 Task: Find connections with filter location Comé with filter topic #Managementwith filter profile language French with filter current company Silicon Labs with filter school P. K. ROY MEMORIAL COLLEGE, DHANBAD with filter industry Turned Products and Fastener Manufacturing with filter service category Wedding Planning with filter keywords title Client Service Specialist
Action: Mouse moved to (506, 80)
Screenshot: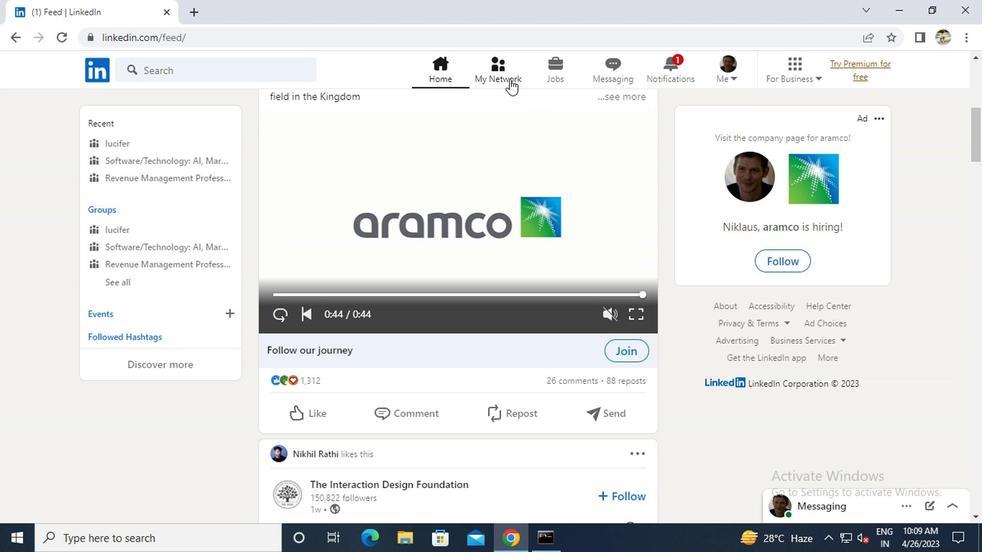 
Action: Mouse pressed left at (506, 80)
Screenshot: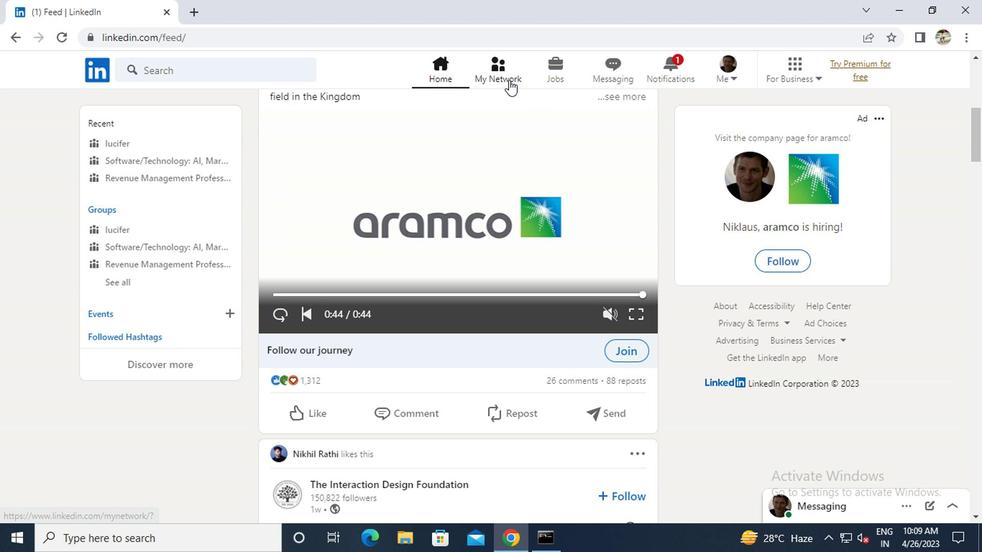 
Action: Mouse moved to (236, 151)
Screenshot: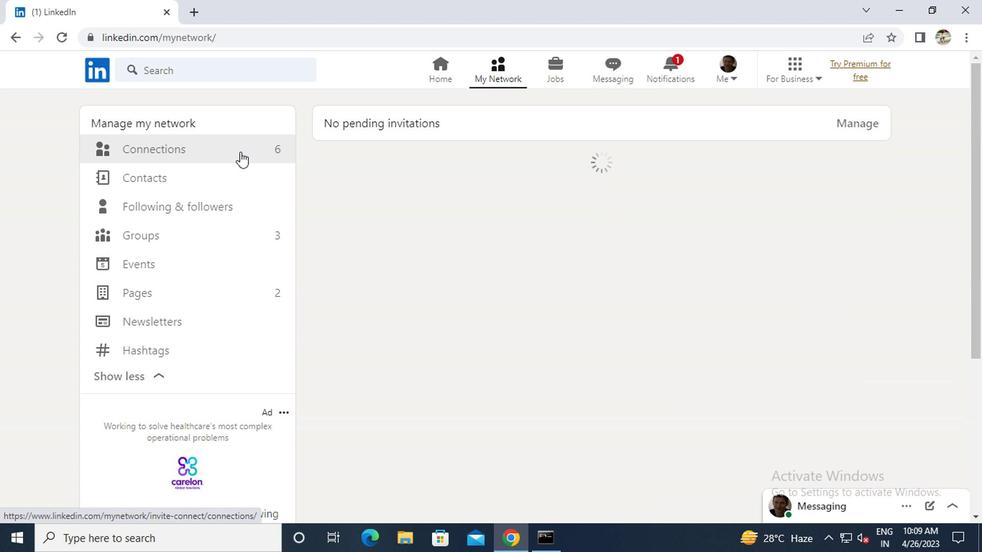 
Action: Mouse pressed left at (236, 151)
Screenshot: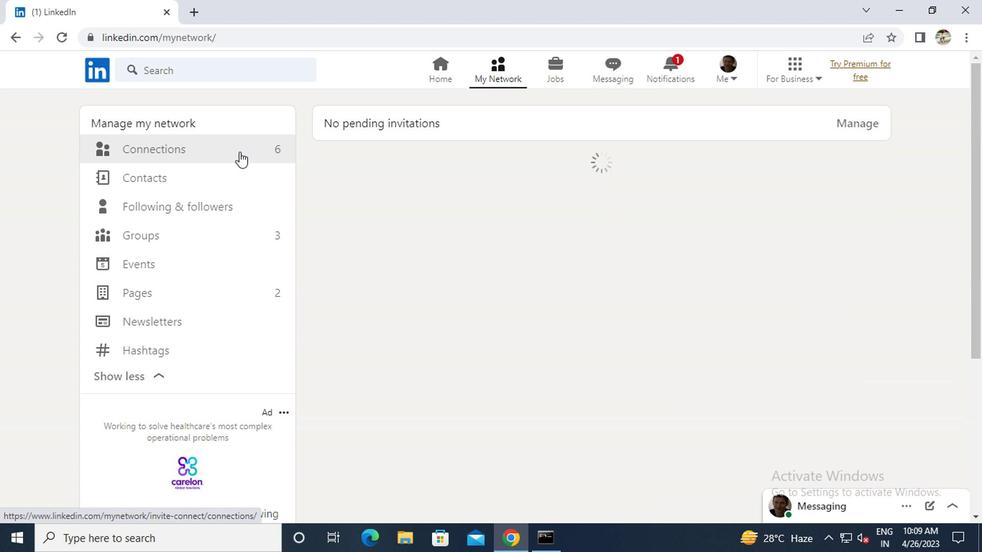 
Action: Mouse moved to (173, 151)
Screenshot: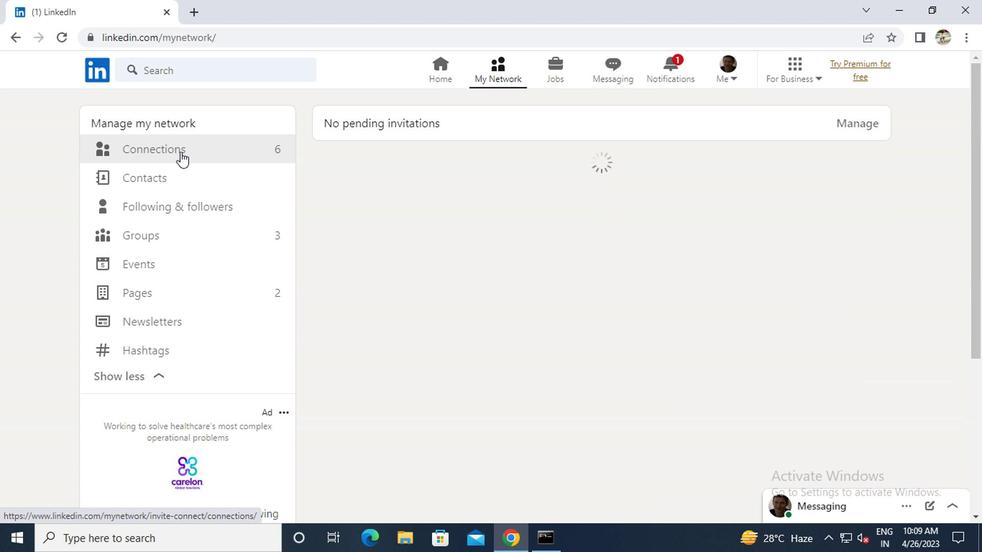 
Action: Mouse pressed left at (173, 151)
Screenshot: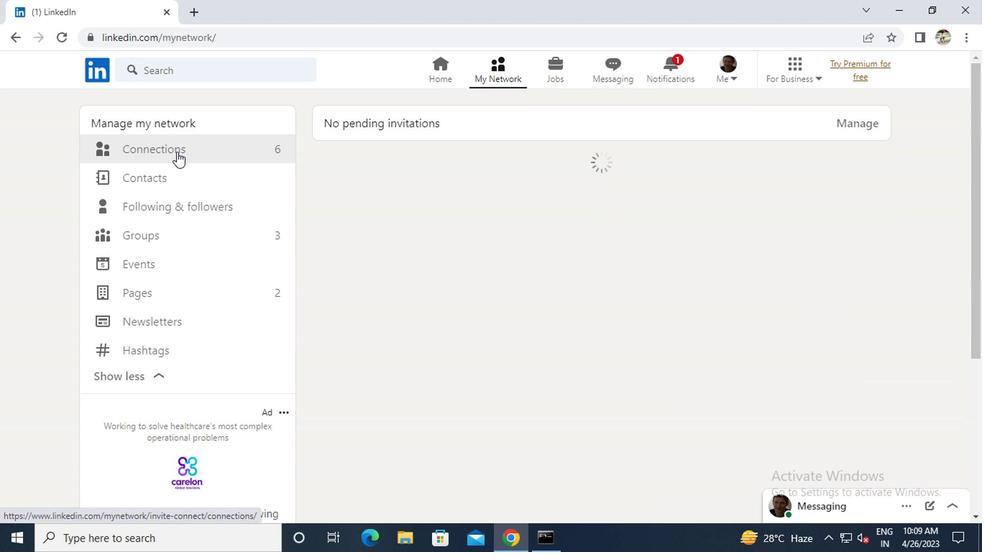 
Action: Mouse pressed left at (173, 151)
Screenshot: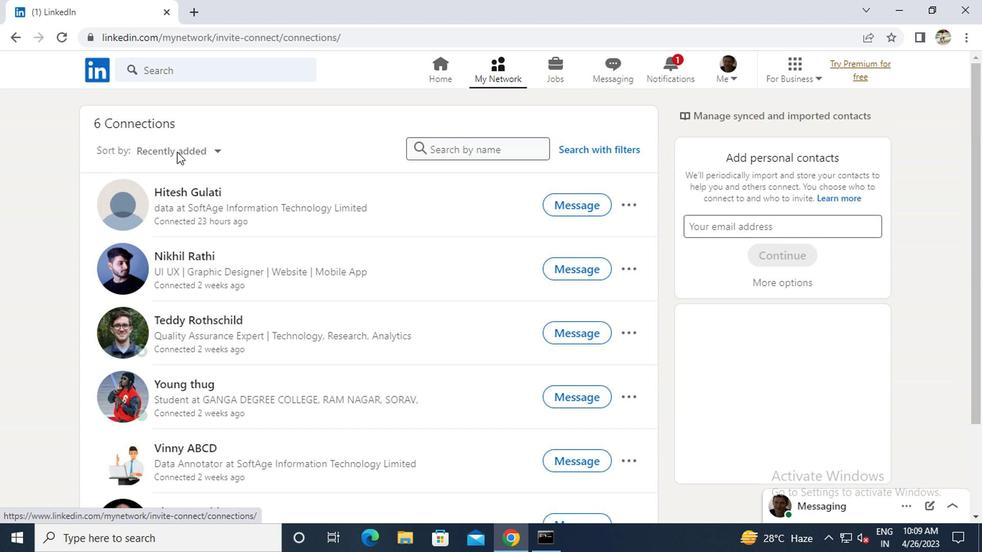 
Action: Mouse moved to (586, 149)
Screenshot: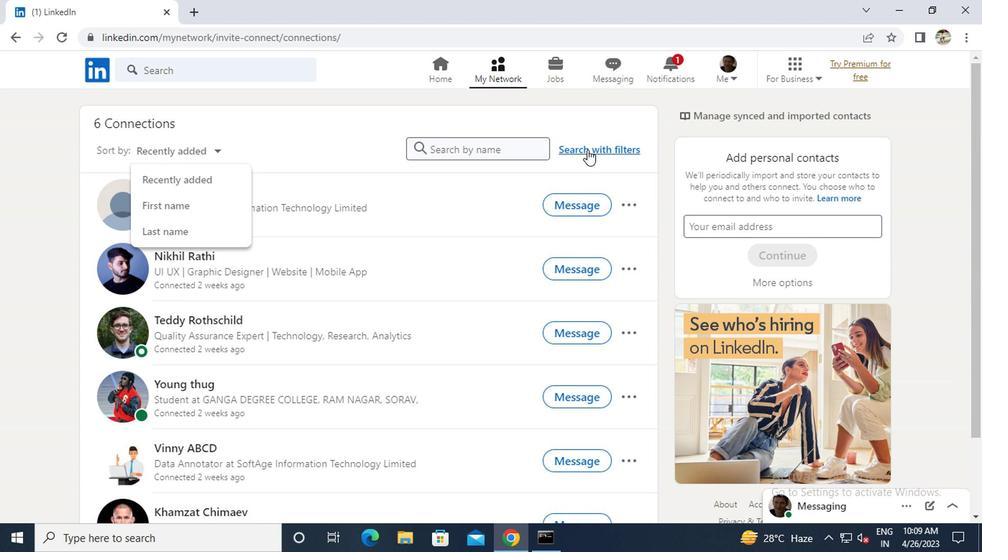 
Action: Mouse pressed left at (586, 149)
Screenshot: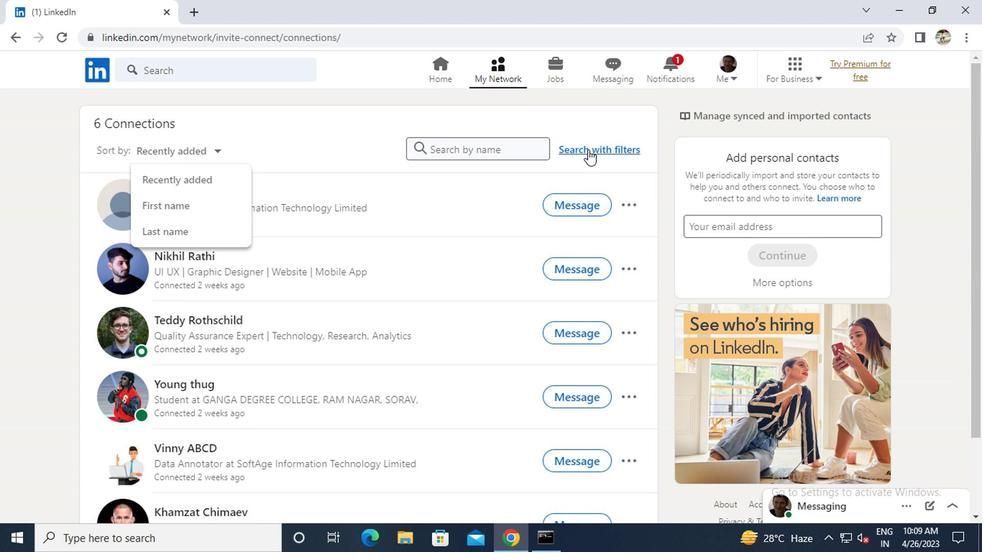 
Action: Mouse moved to (465, 107)
Screenshot: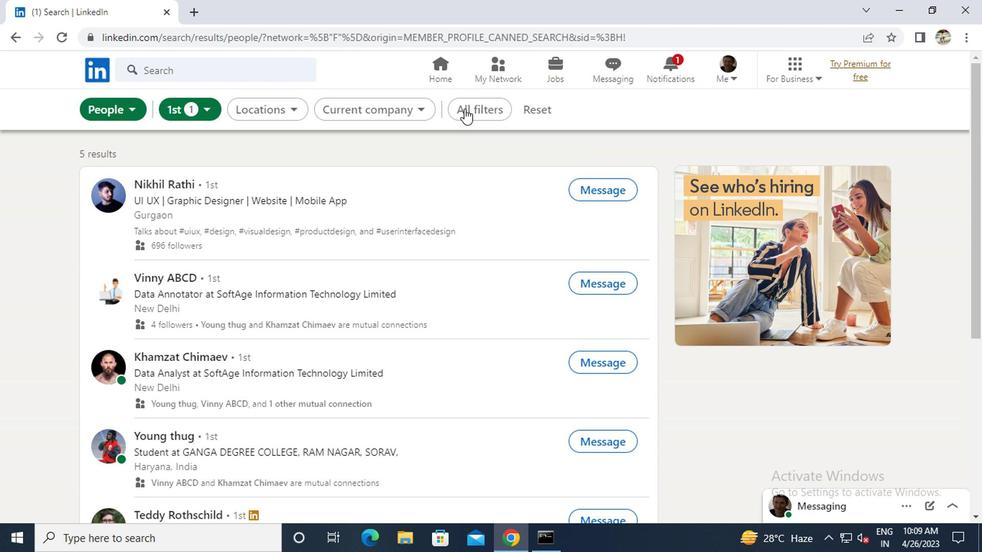 
Action: Mouse pressed left at (465, 107)
Screenshot: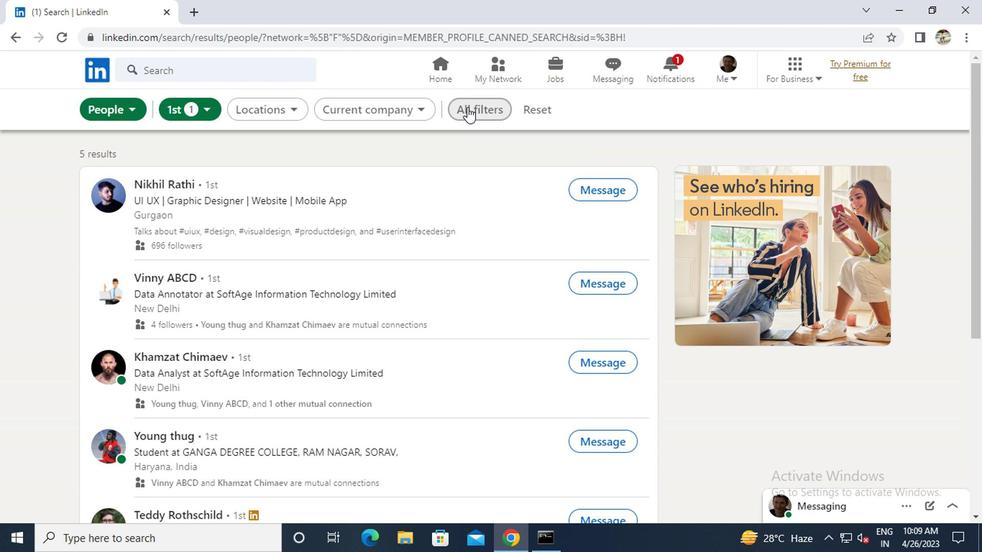 
Action: Mouse moved to (761, 351)
Screenshot: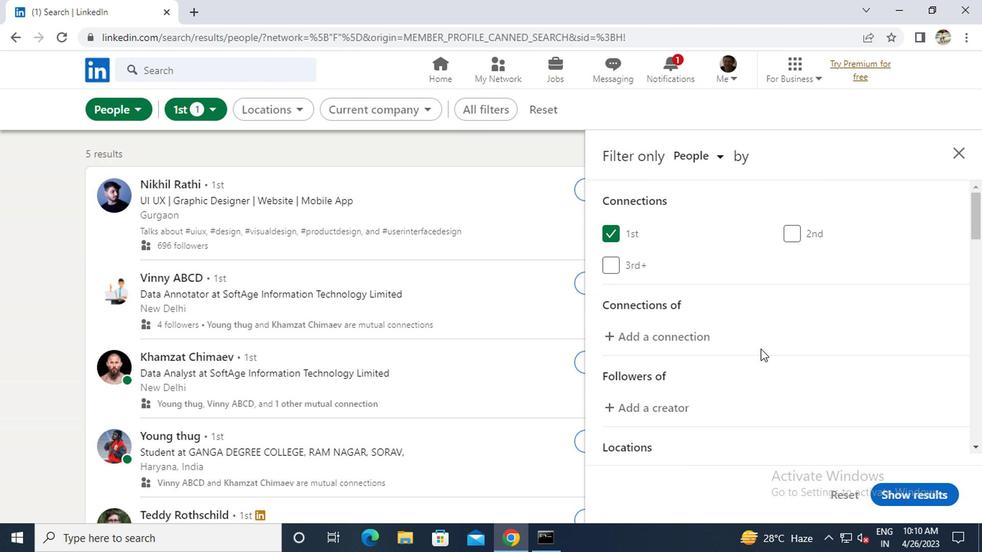 
Action: Mouse scrolled (761, 350) with delta (0, -1)
Screenshot: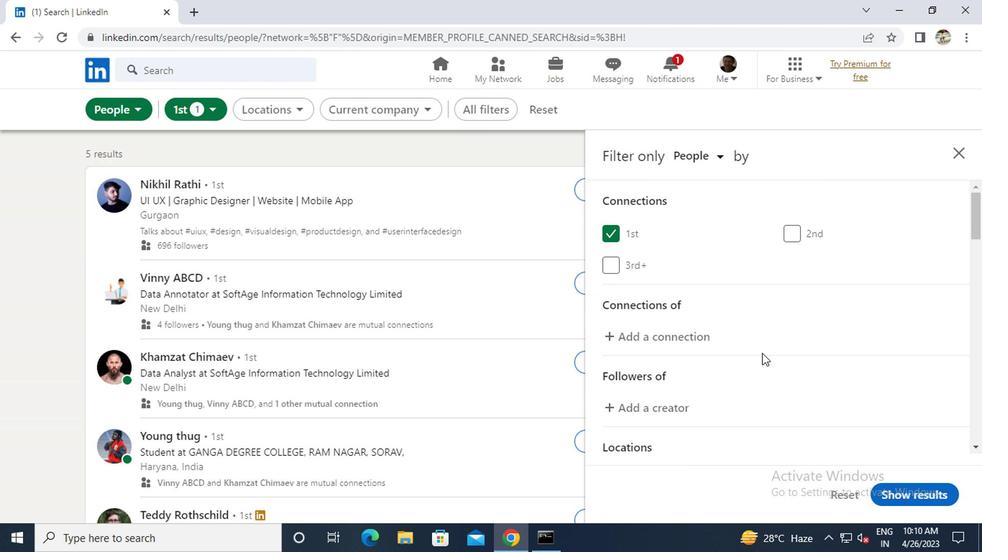
Action: Mouse scrolled (761, 350) with delta (0, -1)
Screenshot: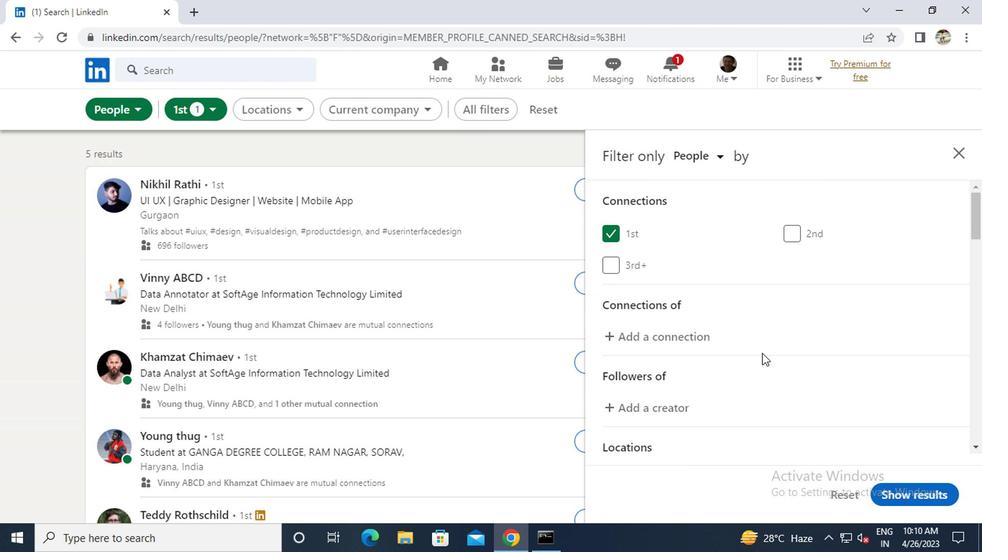 
Action: Mouse moved to (795, 397)
Screenshot: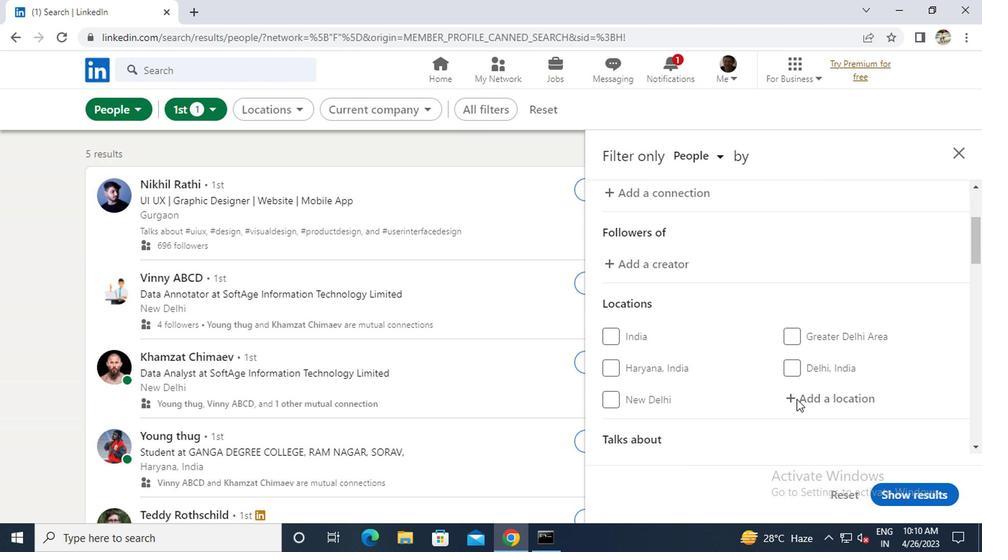 
Action: Mouse pressed left at (795, 397)
Screenshot: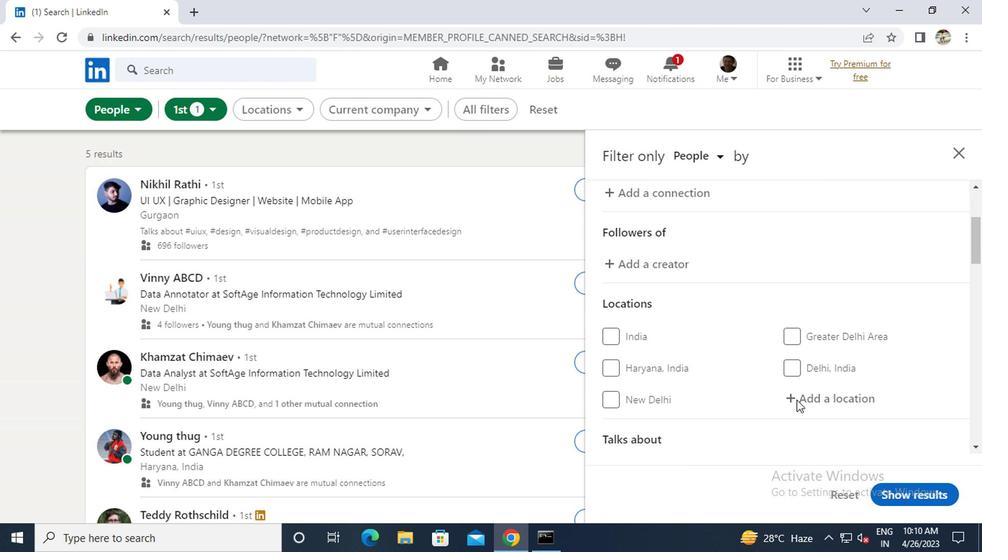 
Action: Mouse moved to (813, 396)
Screenshot: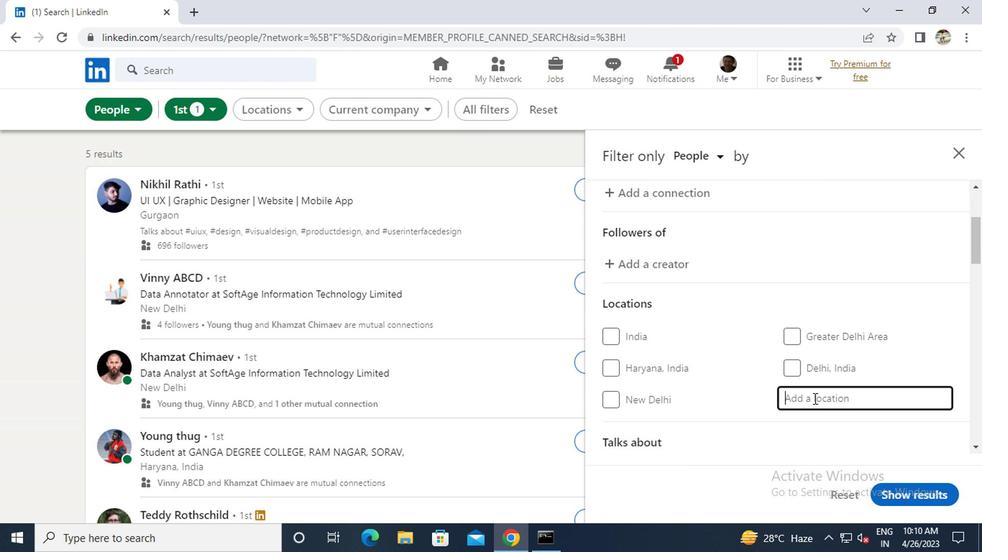 
Action: Key pressed c<Key.caps_lock>ome<Key.enter>
Screenshot: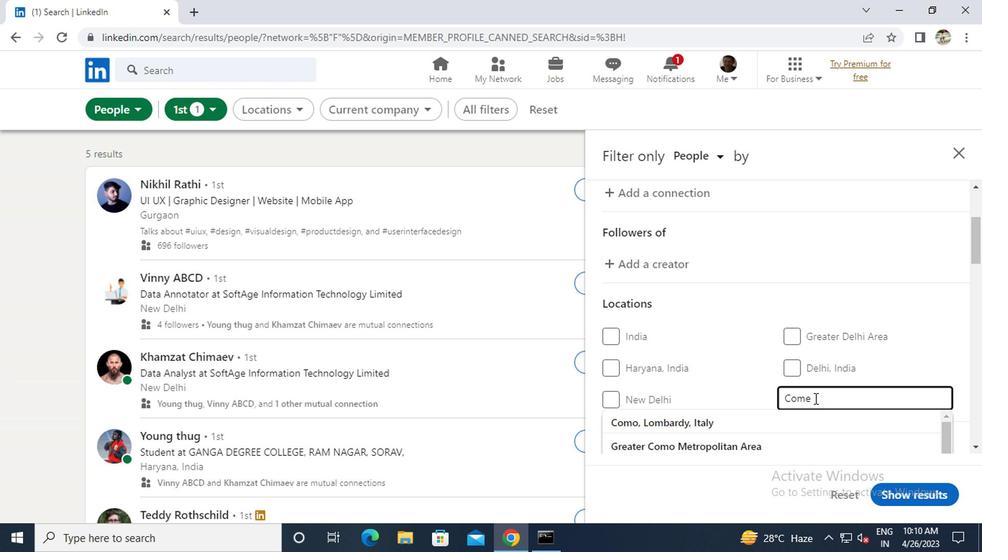 
Action: Mouse scrolled (813, 395) with delta (0, -1)
Screenshot: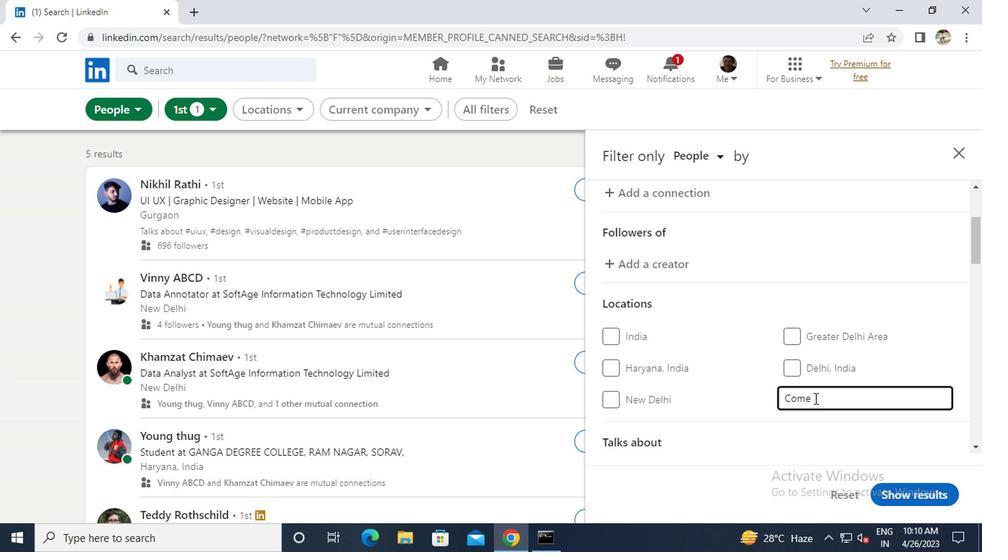 
Action: Mouse scrolled (813, 395) with delta (0, -1)
Screenshot: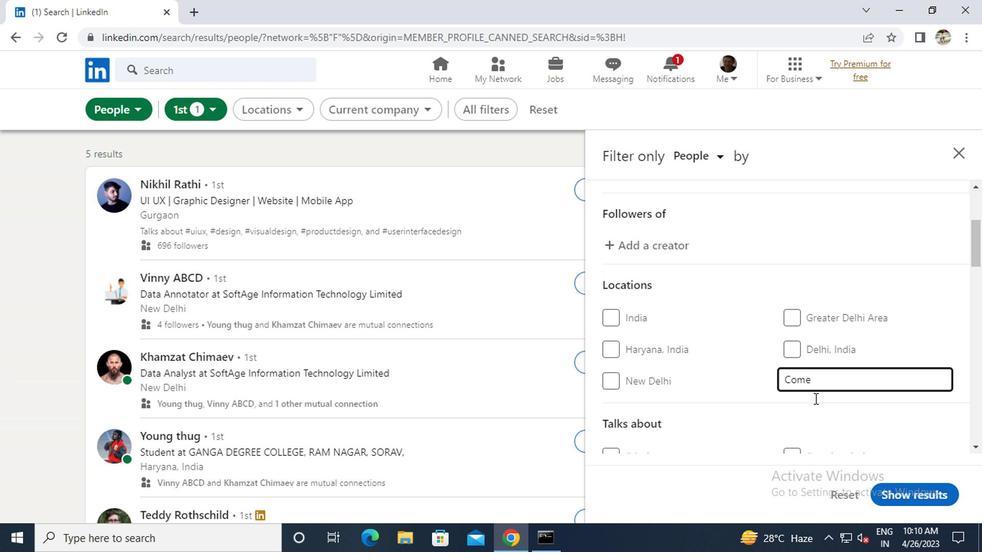 
Action: Mouse pressed left at (813, 396)
Screenshot: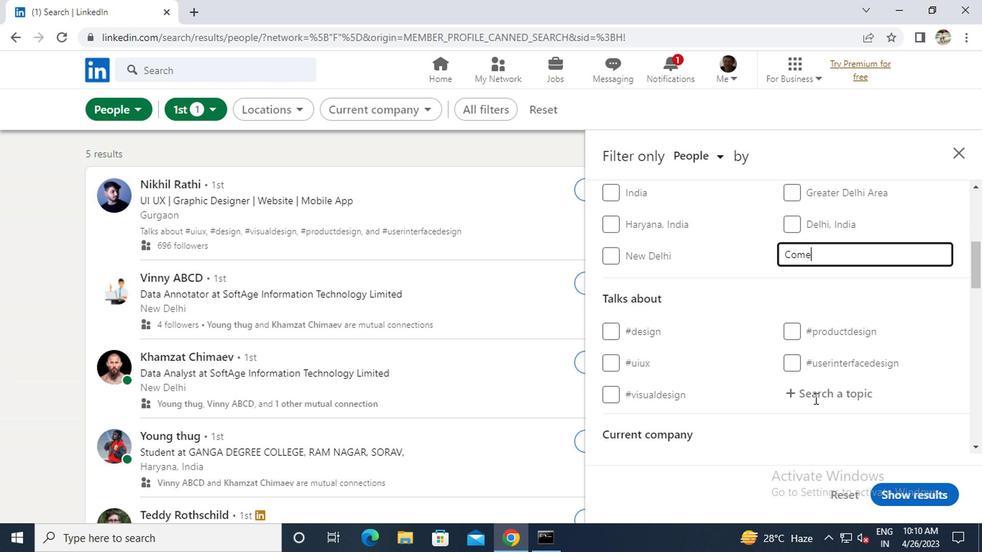 
Action: Key pressed <Key.shift>#<Key.caps_lock>,<Key.backspace>M<Key.caps_lock>ANAGEMENT
Screenshot: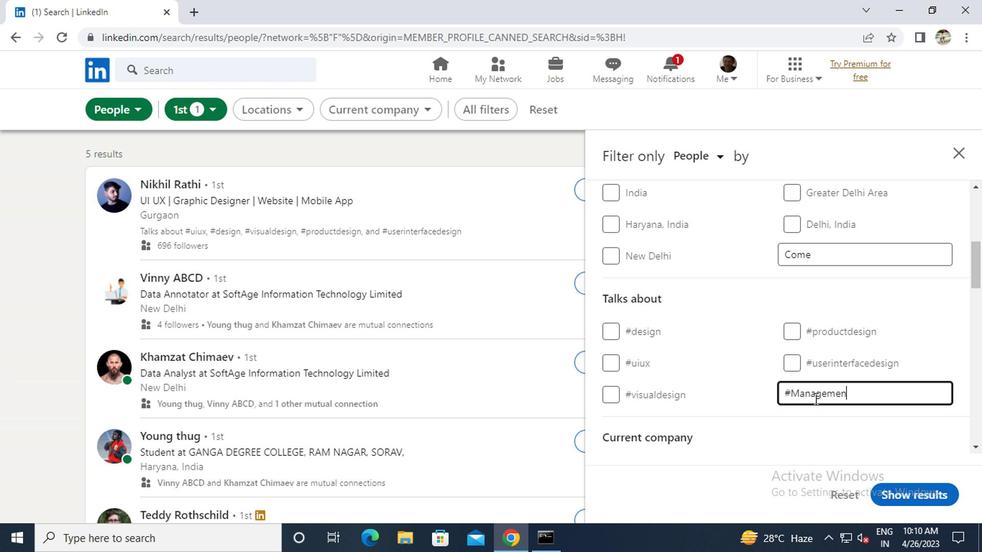 
Action: Mouse scrolled (813, 395) with delta (0, -1)
Screenshot: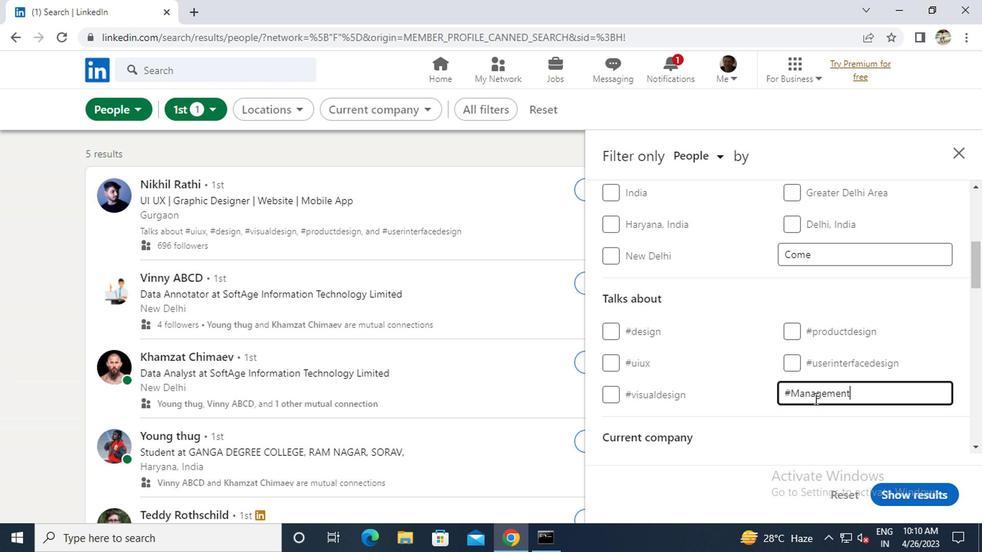 
Action: Mouse scrolled (813, 395) with delta (0, -1)
Screenshot: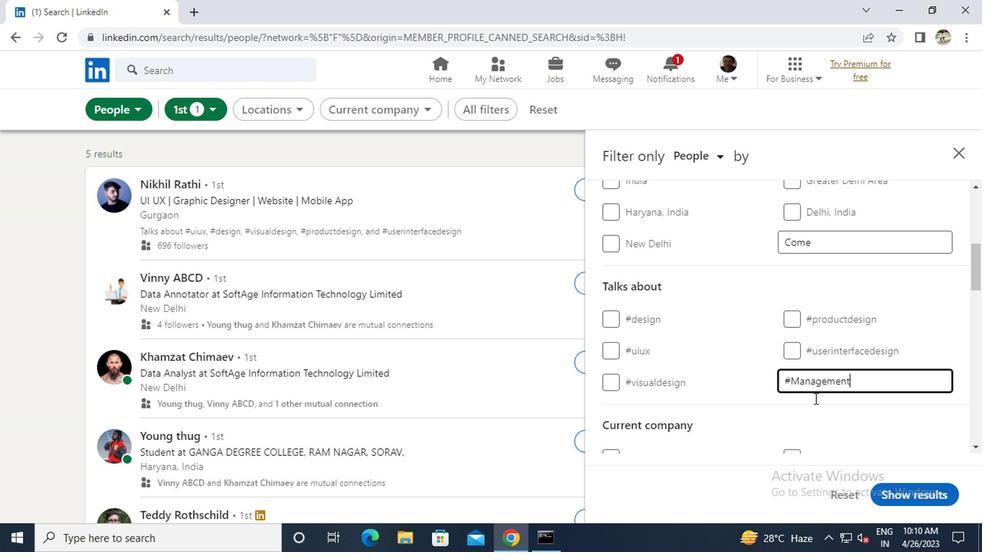 
Action: Mouse scrolled (813, 395) with delta (0, -1)
Screenshot: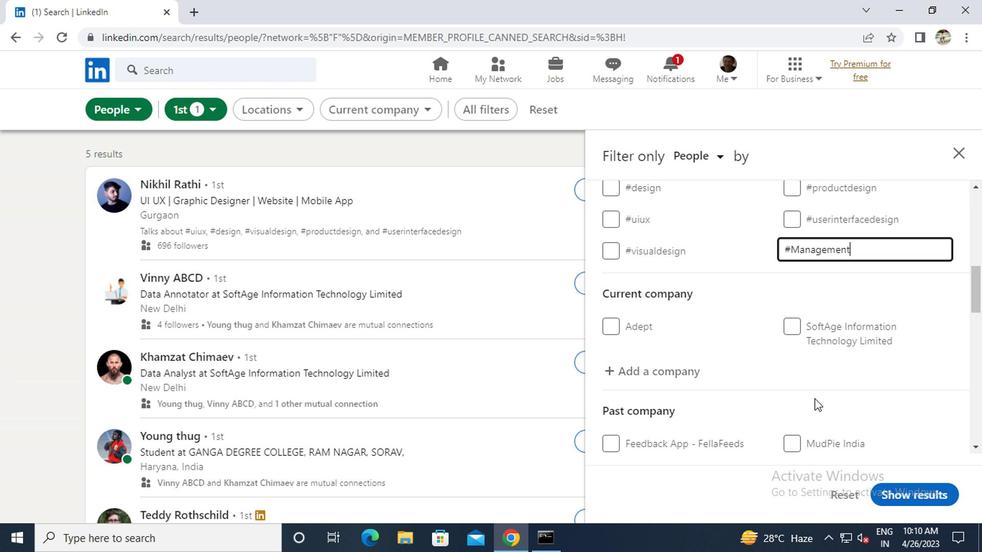 
Action: Mouse scrolled (813, 395) with delta (0, -1)
Screenshot: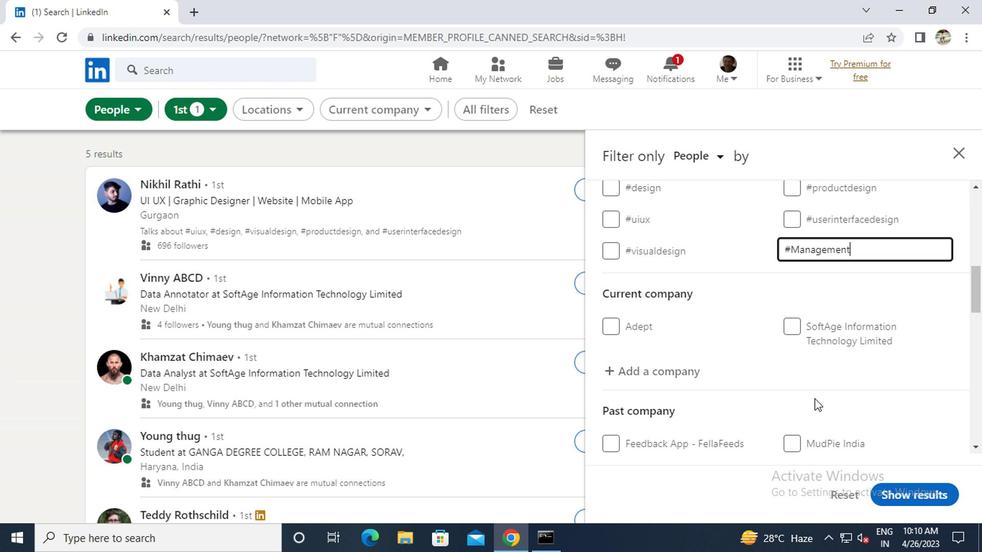 
Action: Mouse scrolled (813, 395) with delta (0, -1)
Screenshot: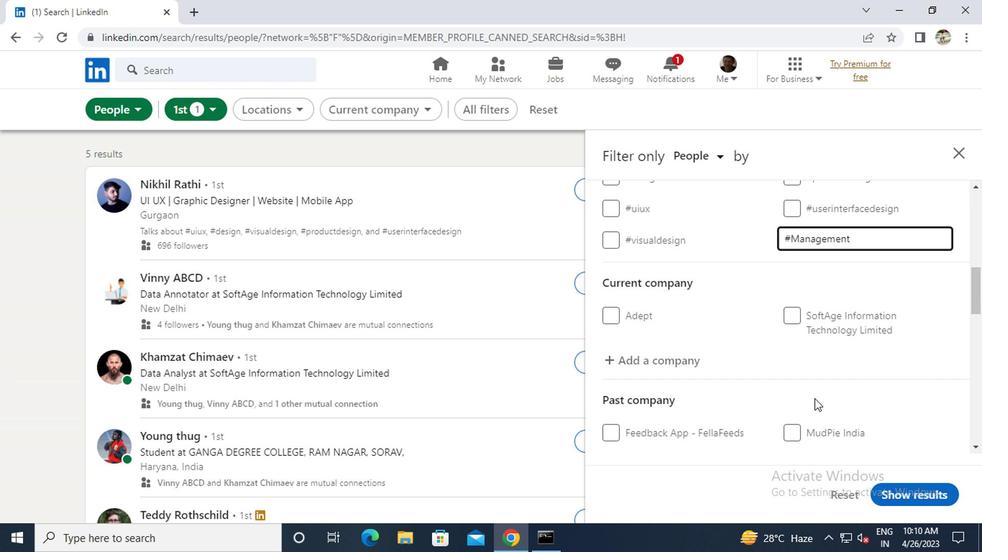 
Action: Mouse scrolled (813, 395) with delta (0, -1)
Screenshot: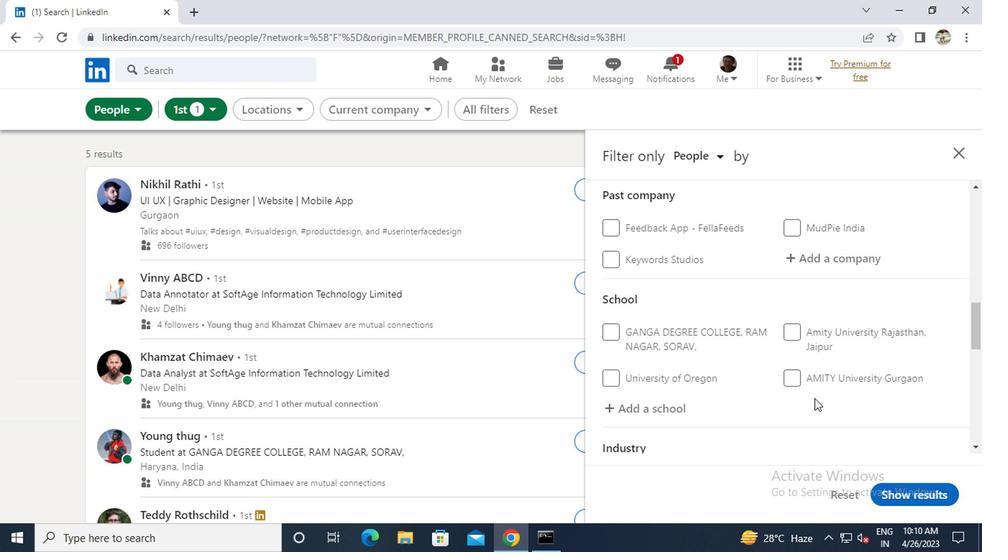 
Action: Mouse scrolled (813, 395) with delta (0, -1)
Screenshot: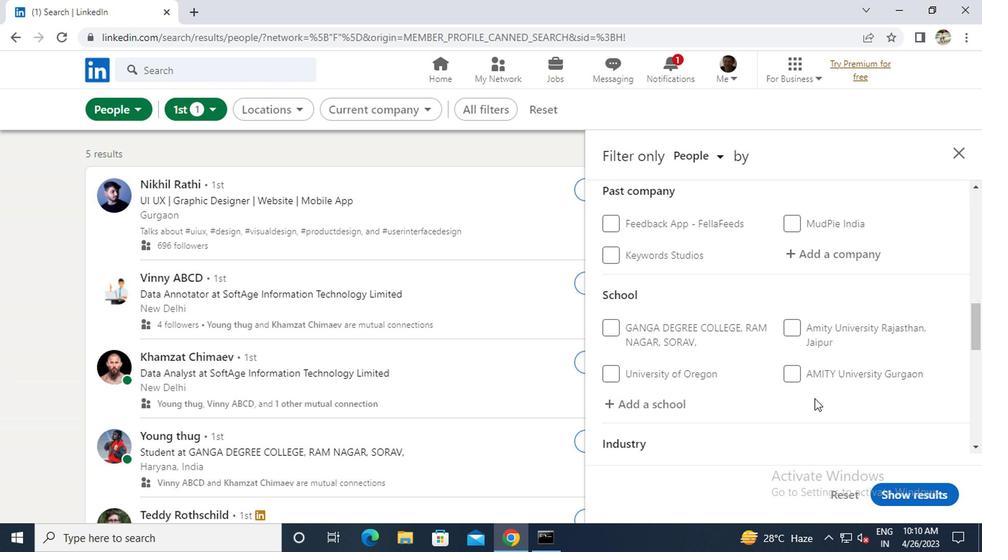 
Action: Mouse scrolled (813, 395) with delta (0, -1)
Screenshot: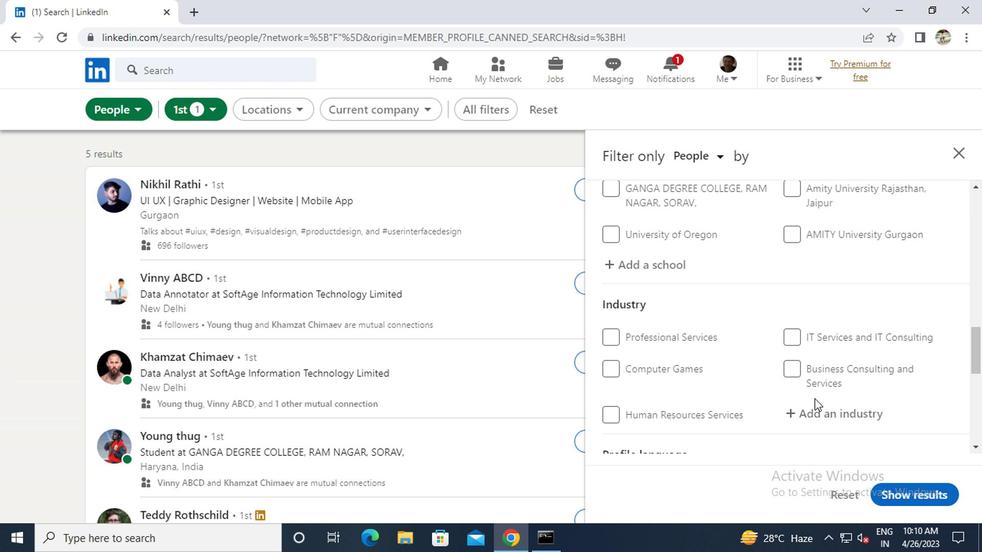 
Action: Mouse scrolled (813, 395) with delta (0, -1)
Screenshot: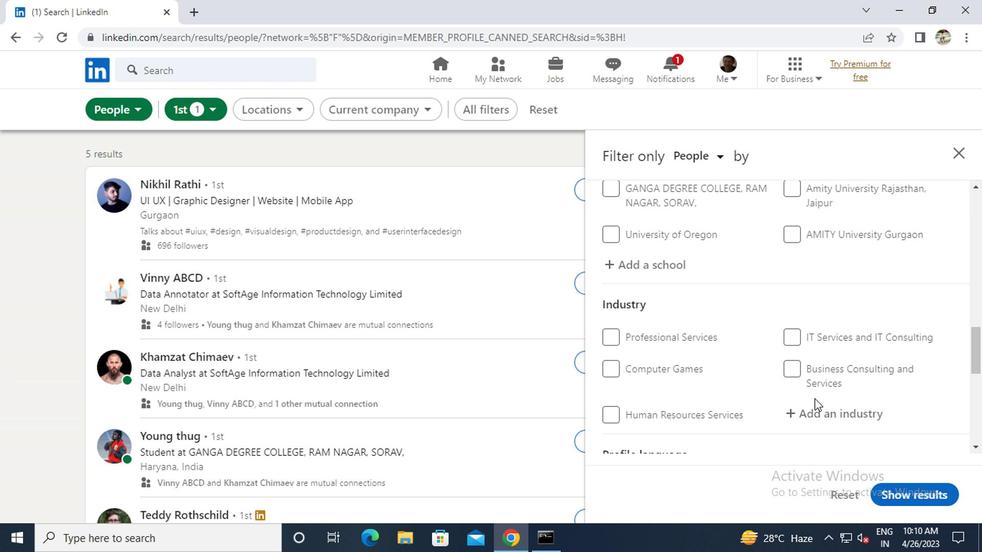 
Action: Mouse scrolled (813, 397) with delta (0, 0)
Screenshot: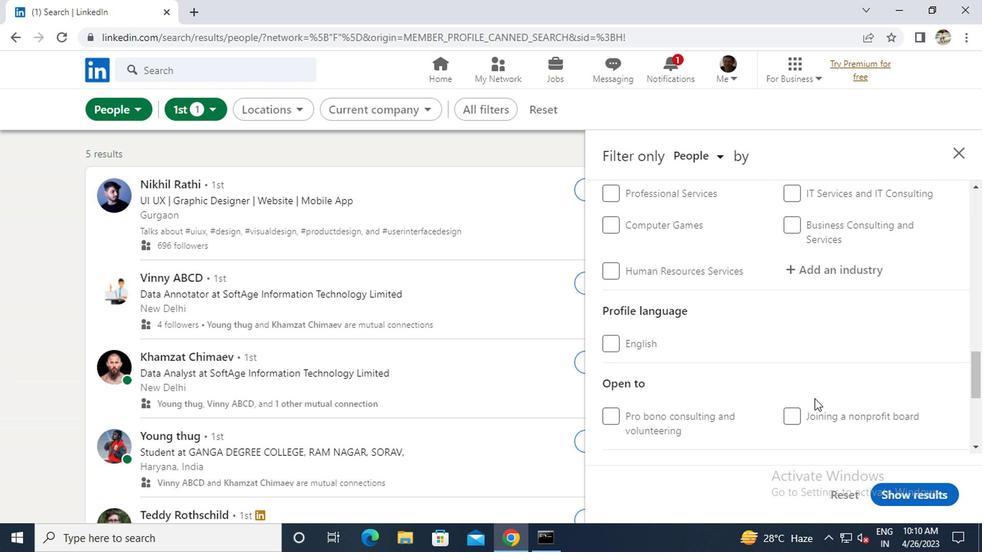 
Action: Mouse scrolled (813, 397) with delta (0, 0)
Screenshot: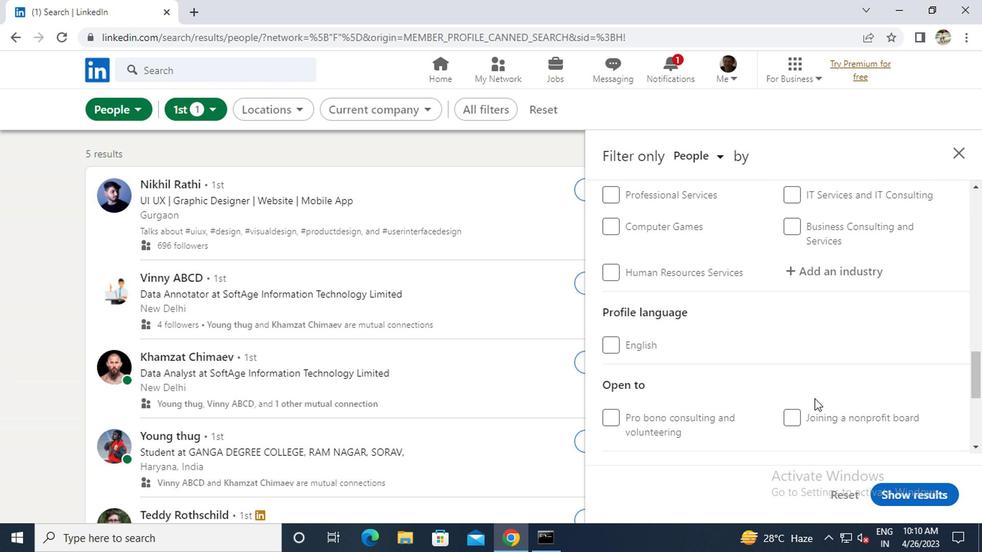 
Action: Mouse scrolled (813, 397) with delta (0, 0)
Screenshot: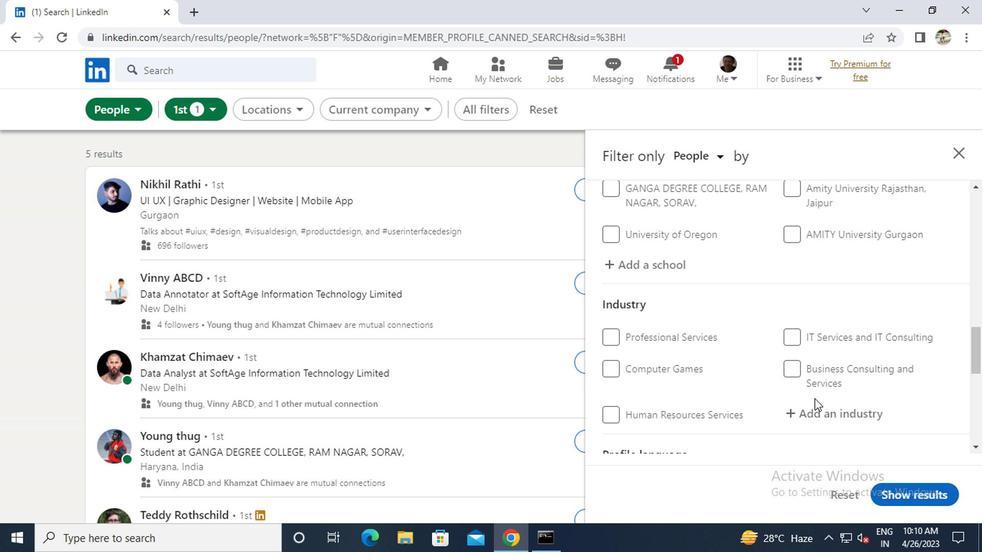 
Action: Mouse scrolled (813, 397) with delta (0, 0)
Screenshot: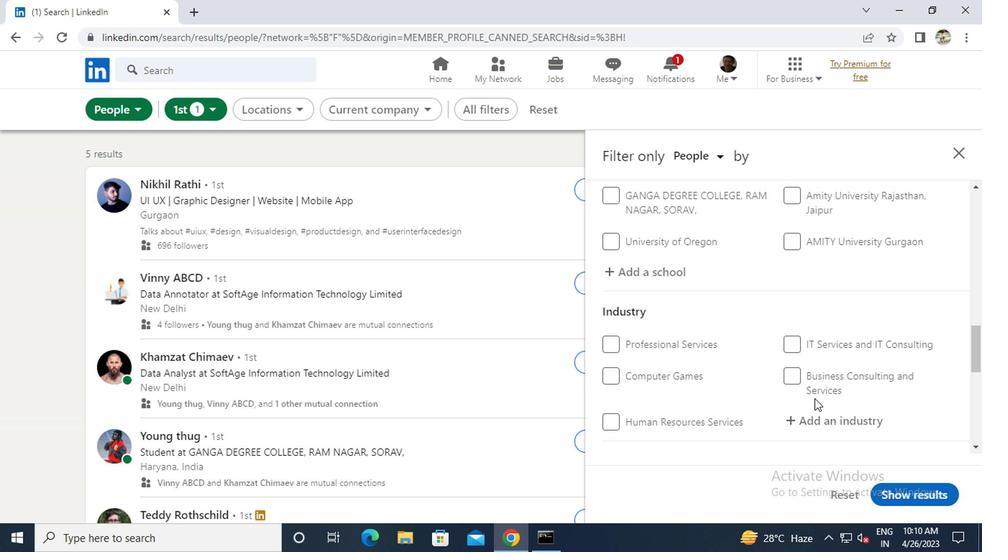 
Action: Mouse scrolled (813, 397) with delta (0, 0)
Screenshot: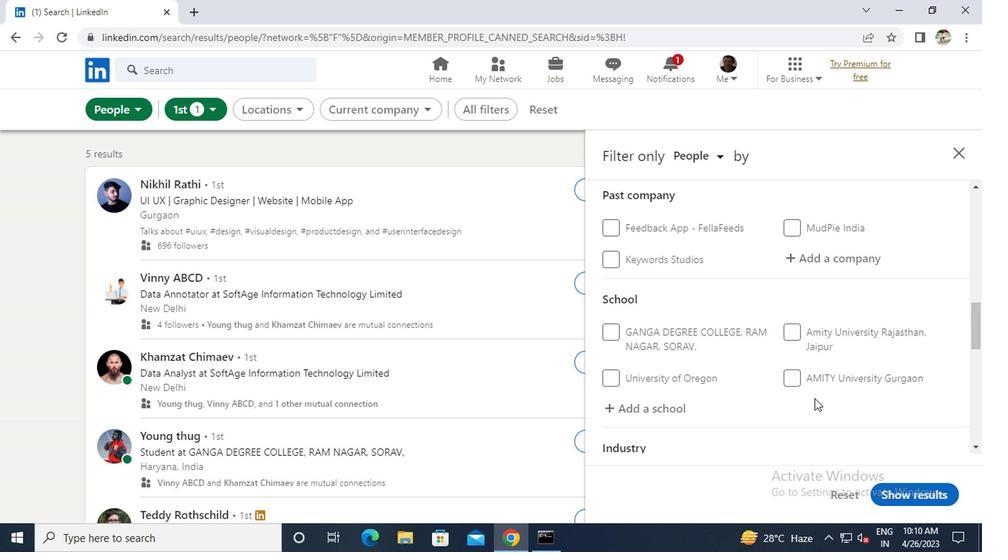 
Action: Mouse scrolled (813, 397) with delta (0, 0)
Screenshot: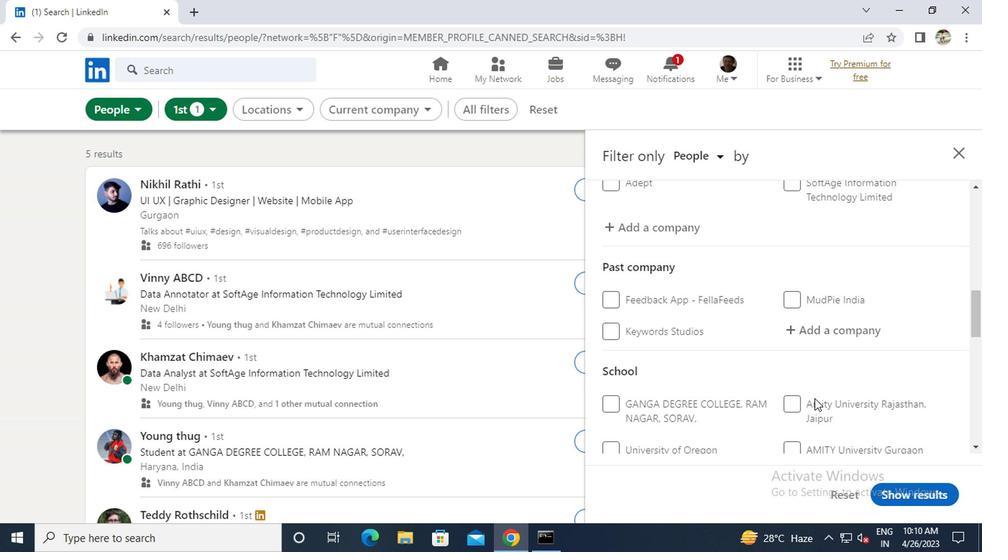 
Action: Mouse moved to (649, 298)
Screenshot: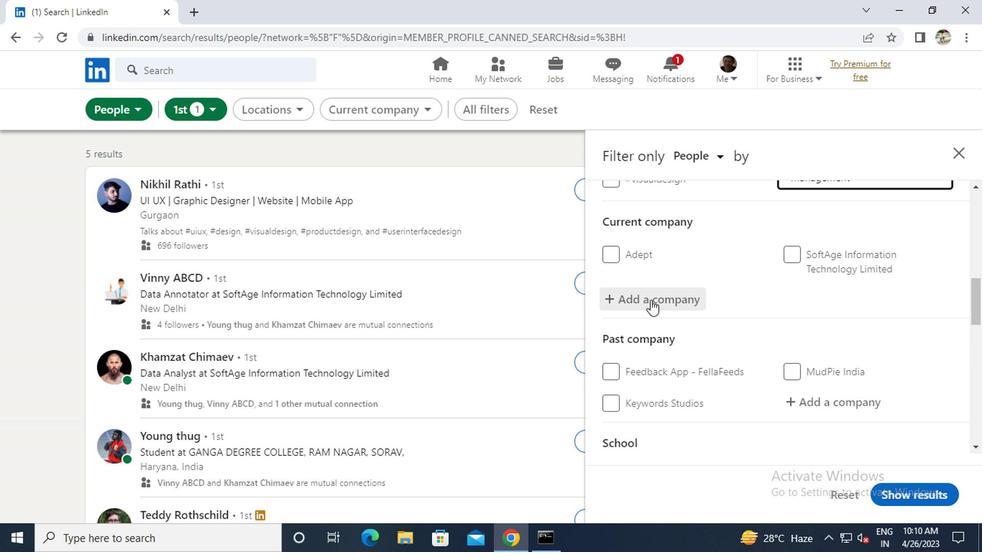 
Action: Mouse pressed left at (649, 298)
Screenshot: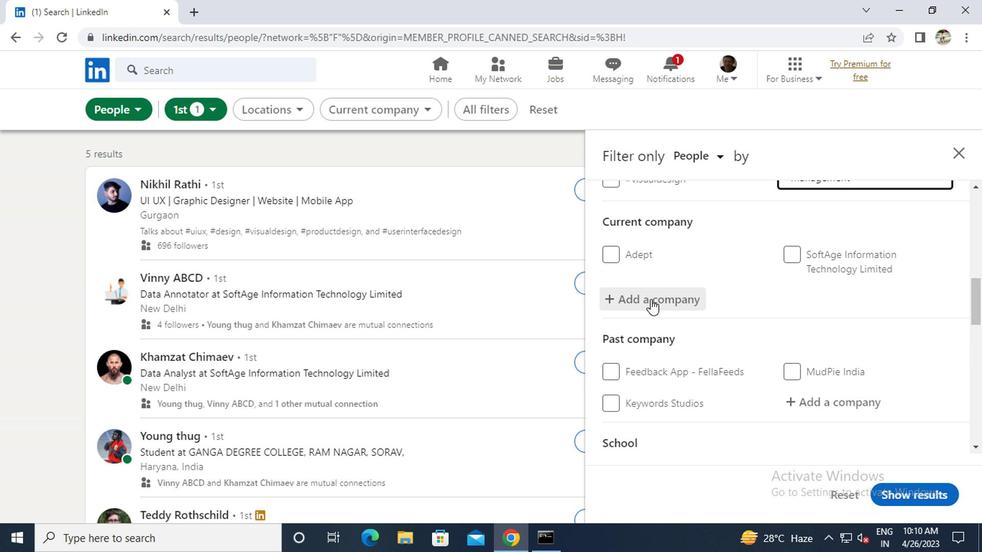 
Action: Key pressed <Key.caps_lock>S<Key.caps_lock>ILICON<Key.space><Key.caps_lock>L<Key.caps_lock>ABS
Screenshot: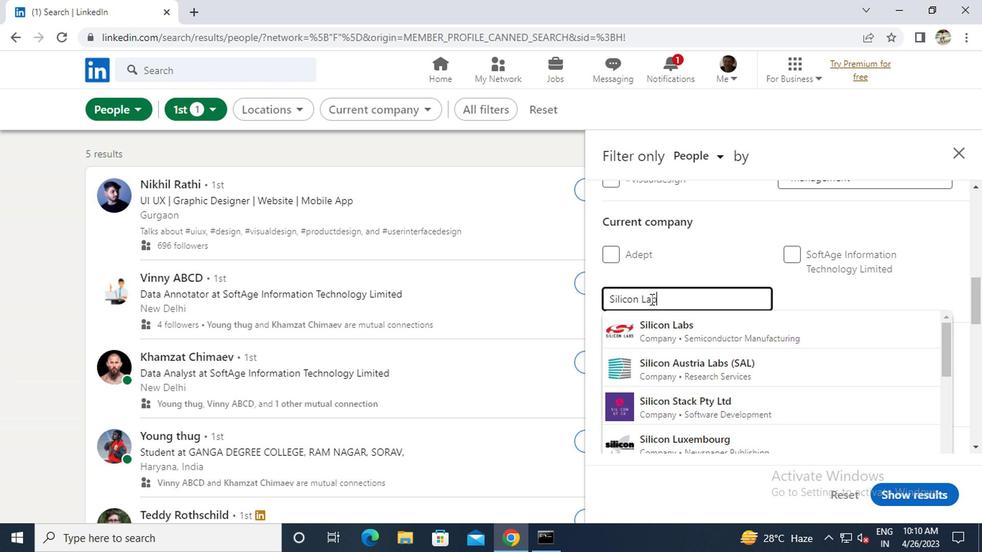 
Action: Mouse moved to (666, 316)
Screenshot: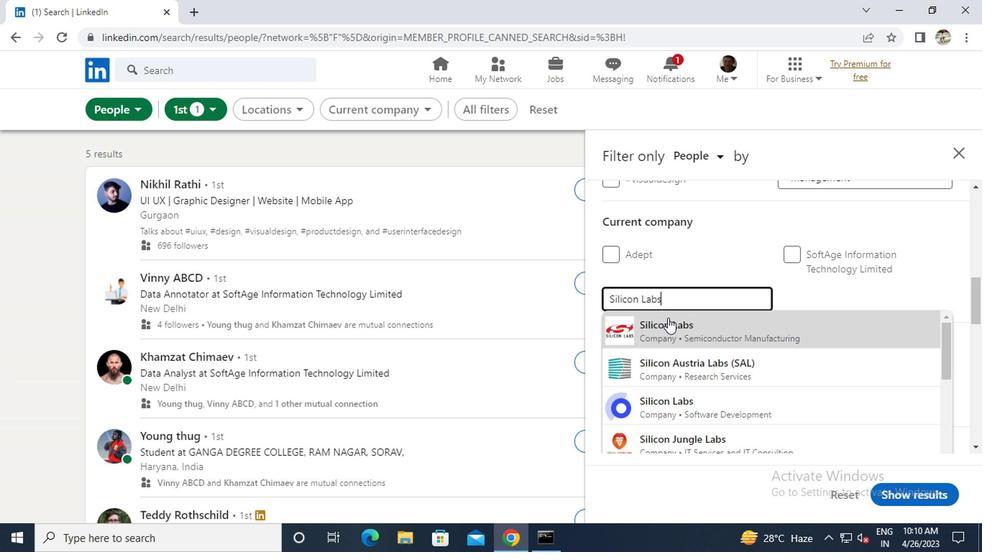 
Action: Mouse pressed left at (666, 316)
Screenshot: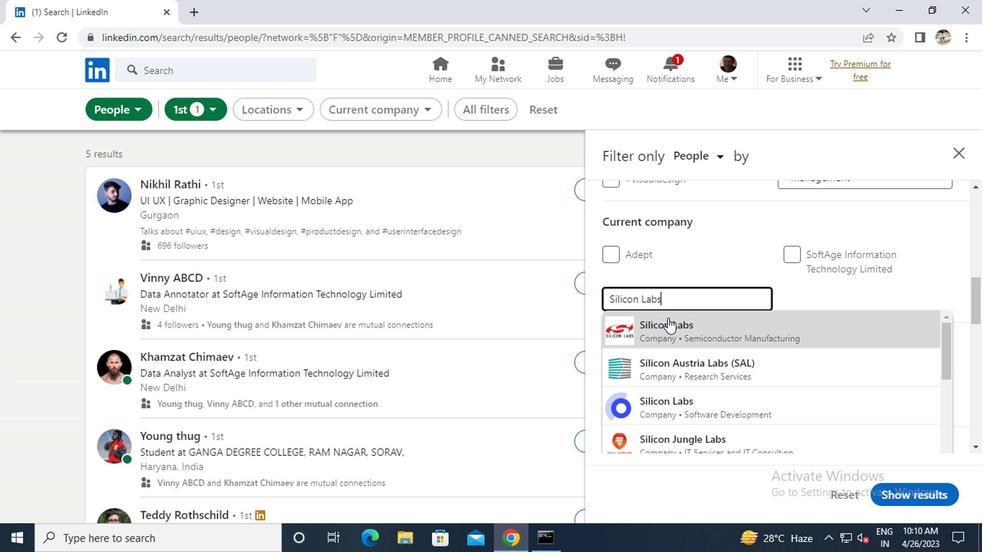 
Action: Mouse moved to (673, 323)
Screenshot: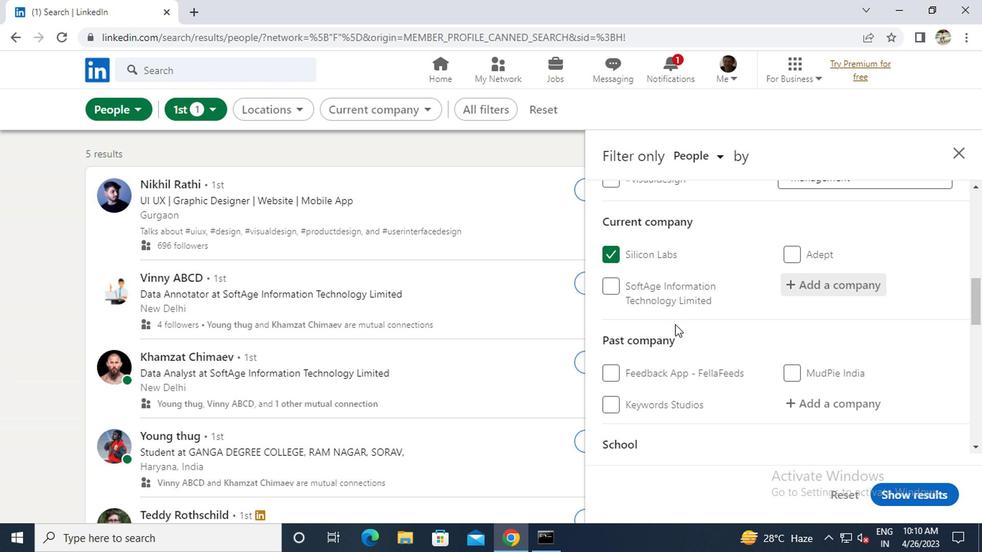 
Action: Mouse scrolled (673, 322) with delta (0, 0)
Screenshot: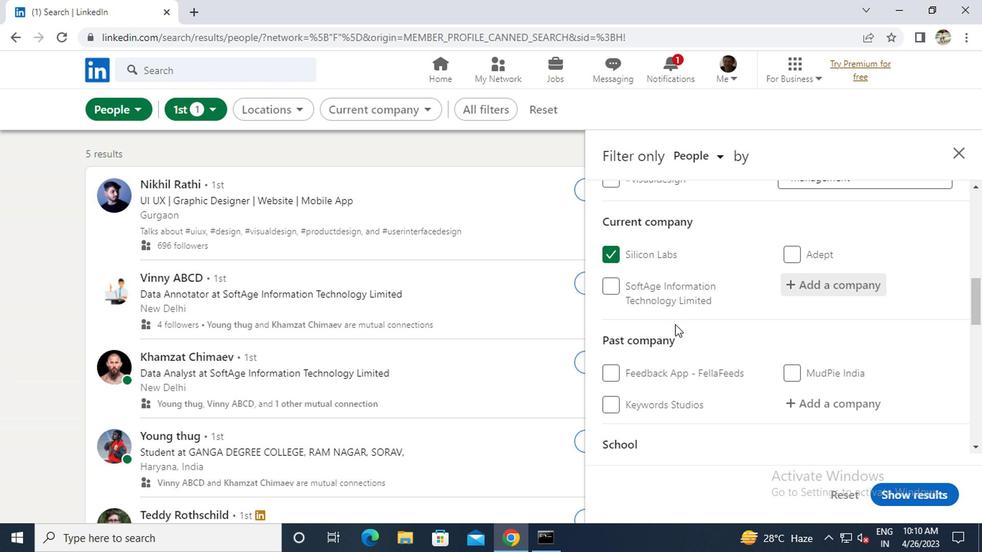 
Action: Mouse scrolled (673, 322) with delta (0, 0)
Screenshot: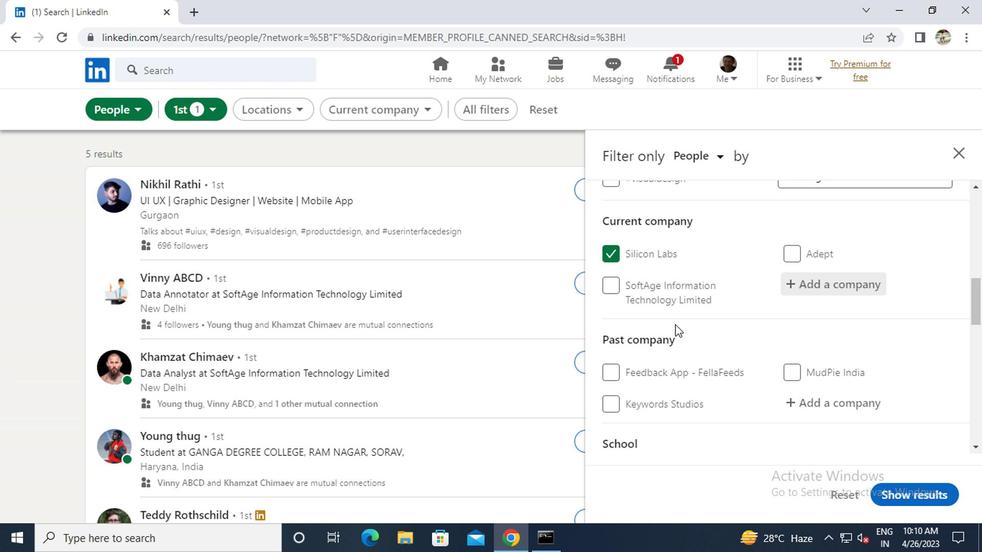 
Action: Mouse scrolled (673, 322) with delta (0, 0)
Screenshot: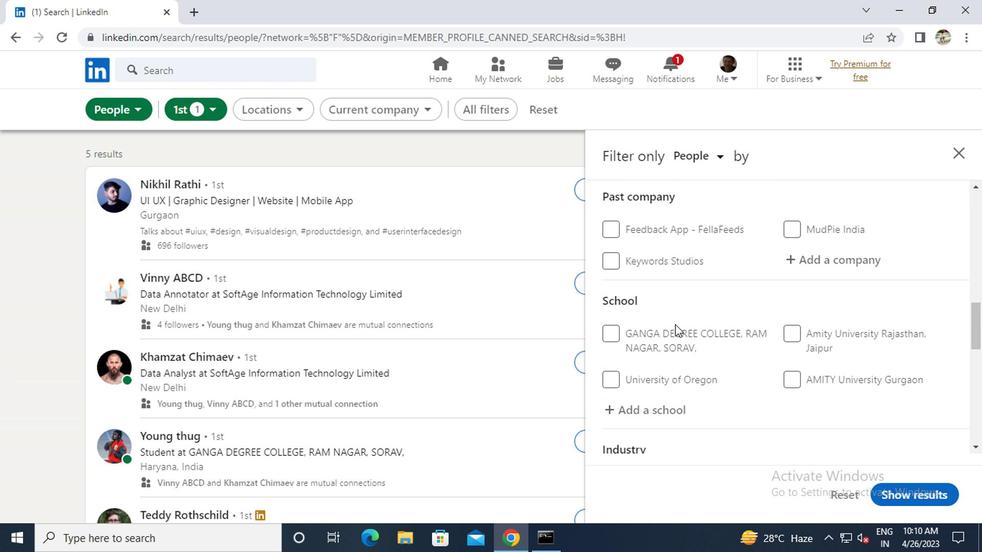 
Action: Mouse moved to (651, 328)
Screenshot: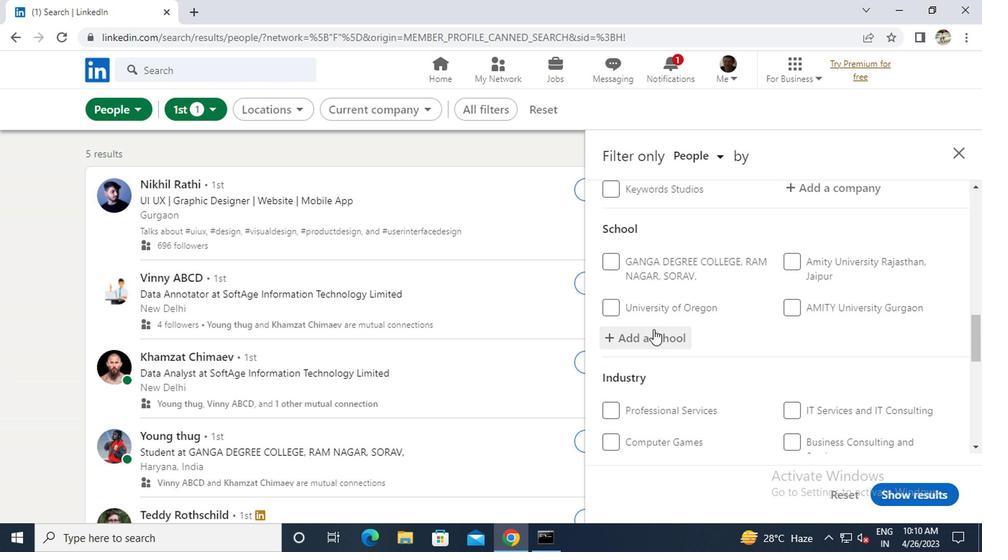 
Action: Mouse pressed left at (651, 328)
Screenshot: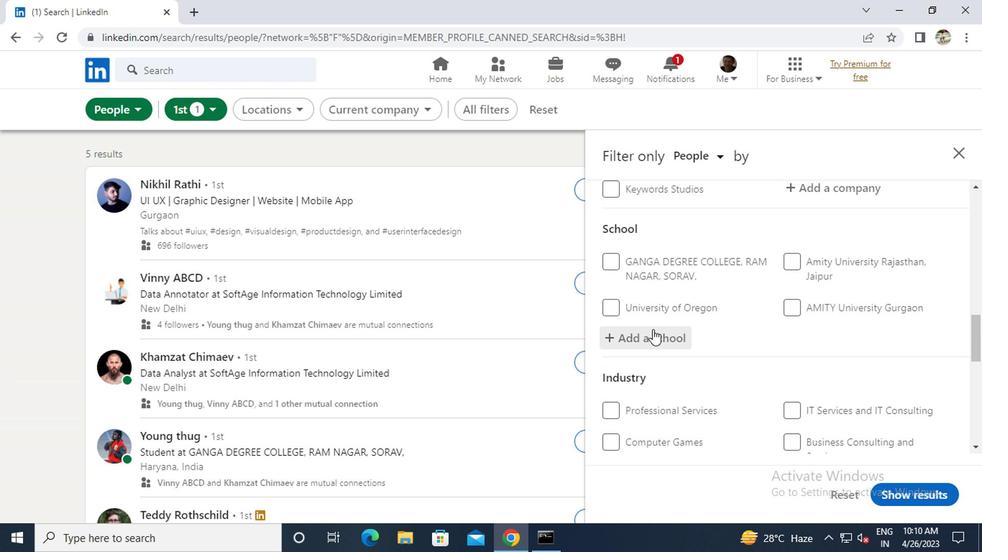 
Action: Key pressed <Key.caps_lock>P<Key.caps_lock>.K<Key.space><Key.caps_lock>ROY<Key.space>MEMORIAL<Key.space>COLLEGE<Key.space><Key.backspace>,<Key.space>DHANBAD
Screenshot: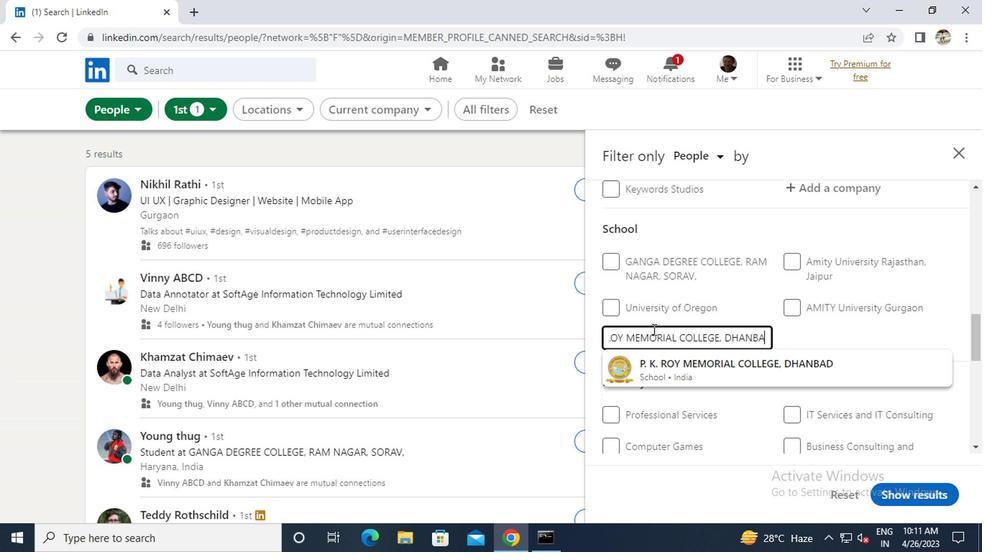 
Action: Mouse moved to (668, 355)
Screenshot: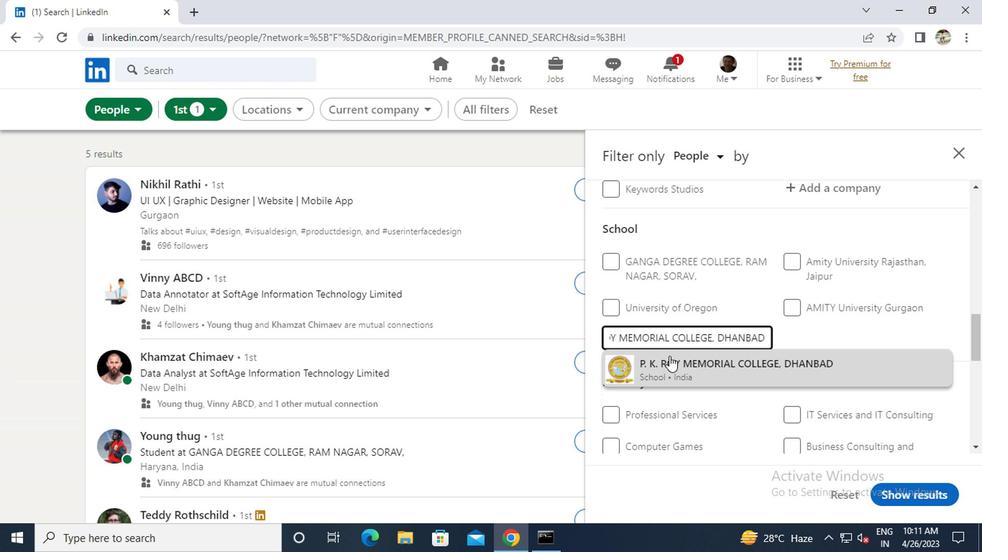 
Action: Mouse pressed left at (668, 355)
Screenshot: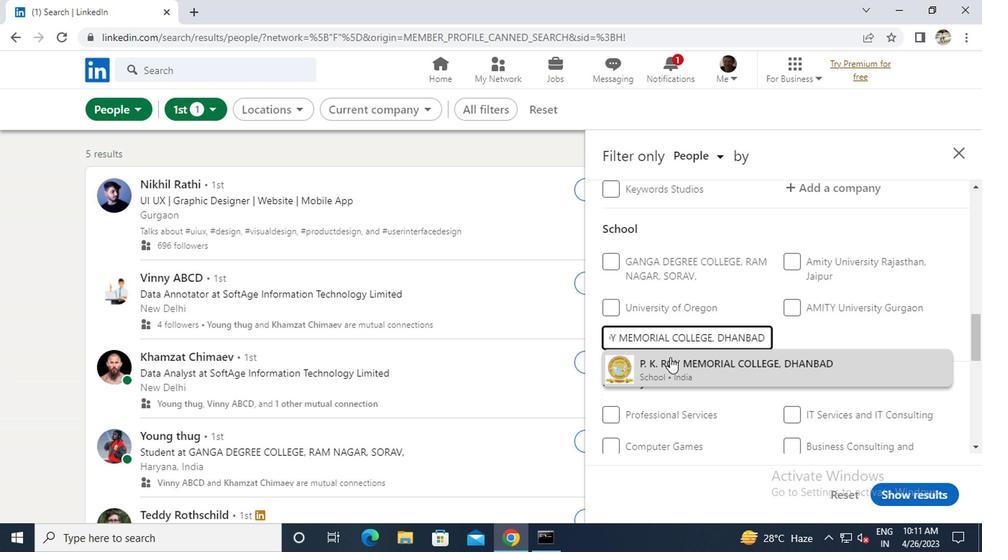 
Action: Mouse moved to (679, 359)
Screenshot: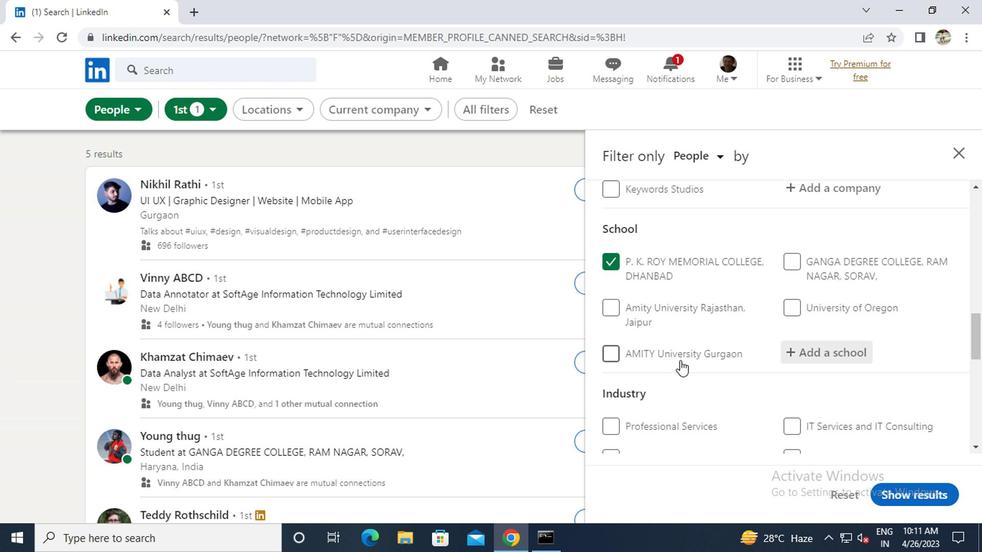 
Action: Mouse scrolled (679, 359) with delta (0, 0)
Screenshot: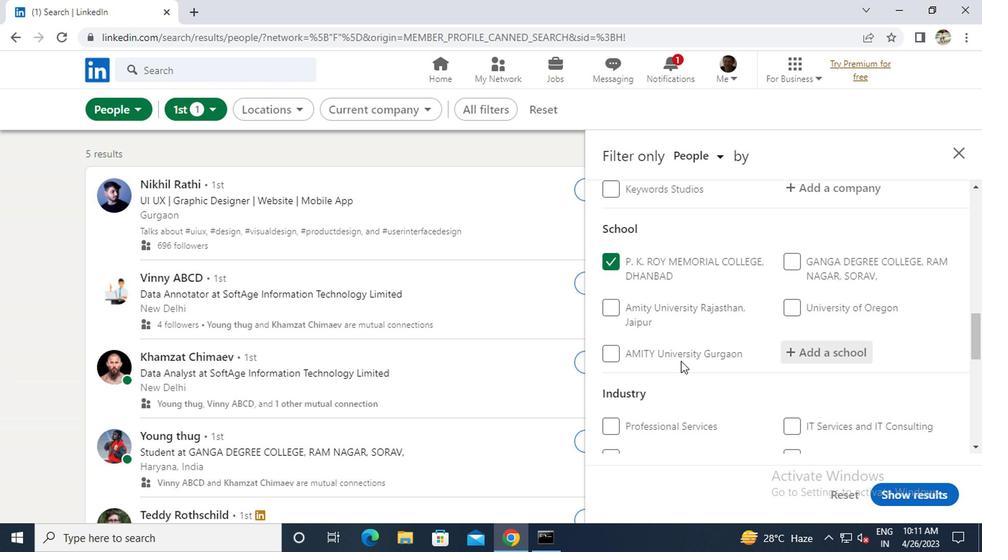 
Action: Mouse moved to (680, 360)
Screenshot: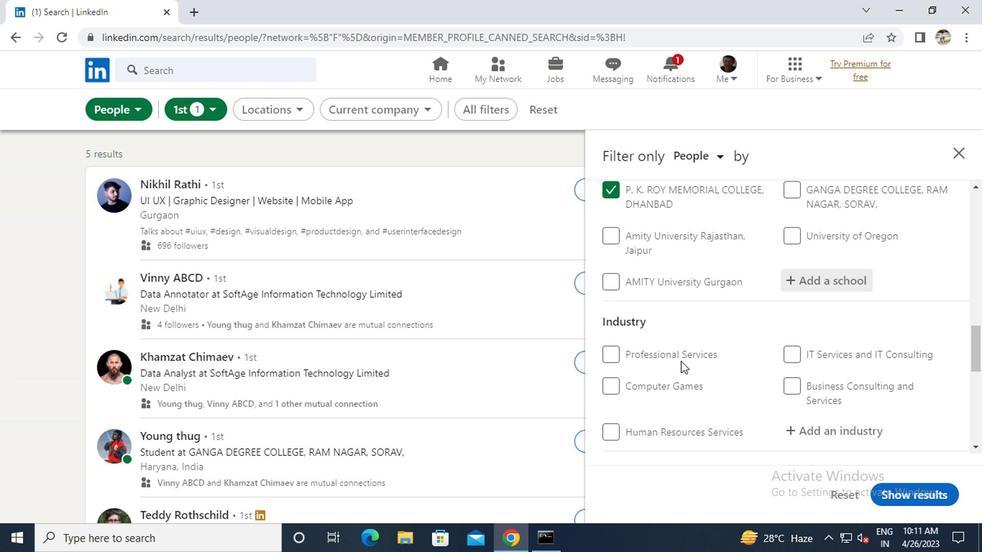 
Action: Mouse scrolled (680, 359) with delta (0, 0)
Screenshot: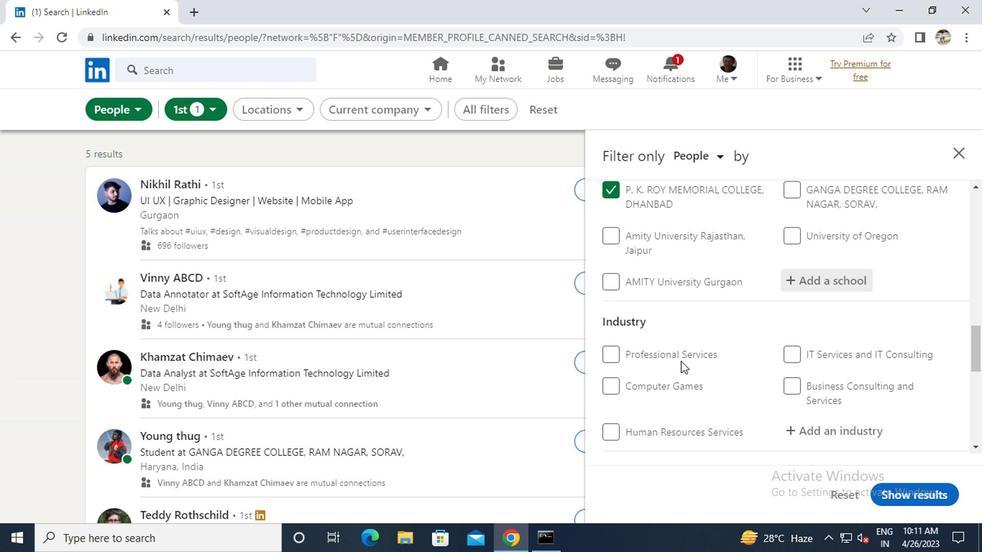 
Action: Mouse moved to (848, 360)
Screenshot: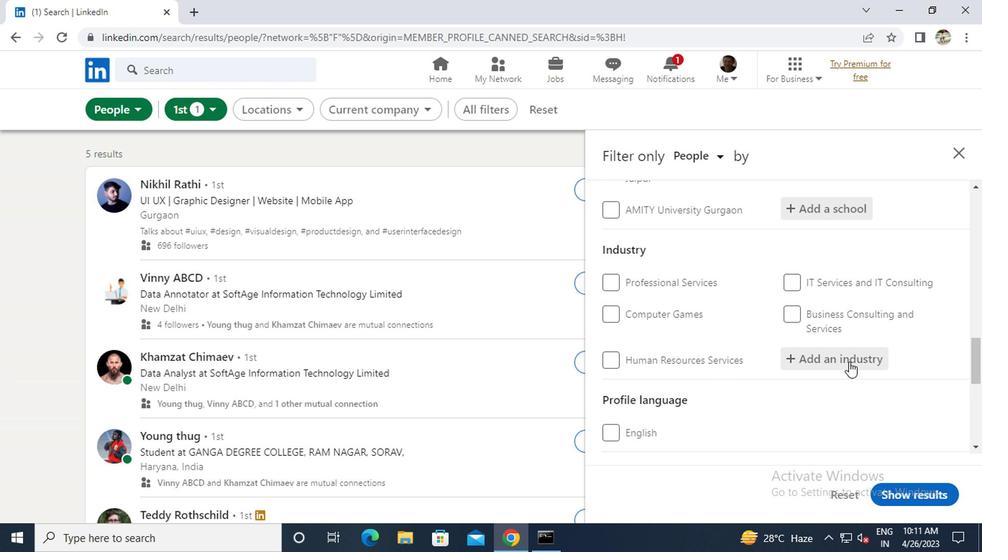 
Action: Mouse pressed left at (848, 360)
Screenshot: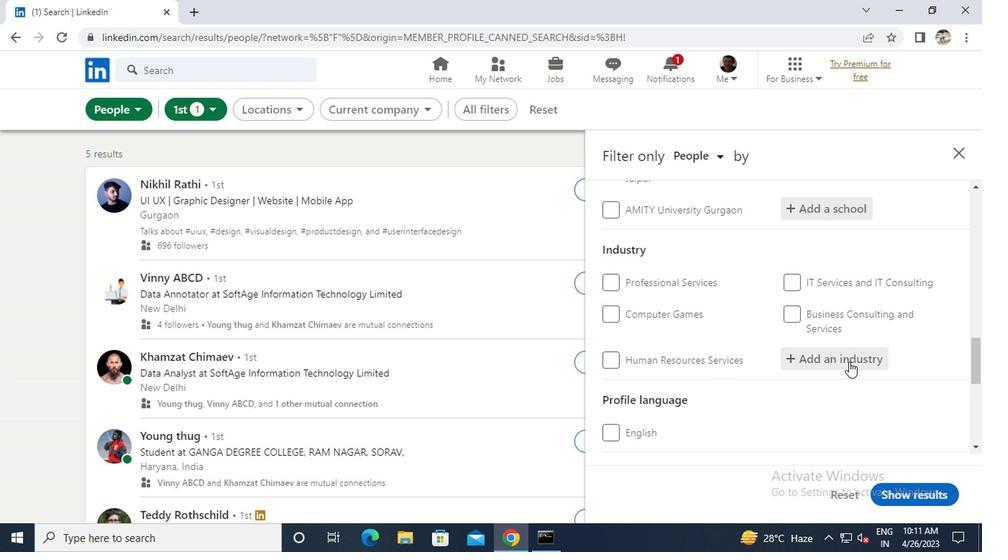 
Action: Key pressed T<Key.caps_lock>URNED<Key.space><Key.caps_lock>P<Key.caps_lock>RODUCTS<Key.space>AND<Key.space>A<Key.backspace><Key.caps_lock>F<Key.caps_lock>ASTENER<Key.space><Key.caps_lock>M<Key.caps_lock>ANUFACTURING
Screenshot: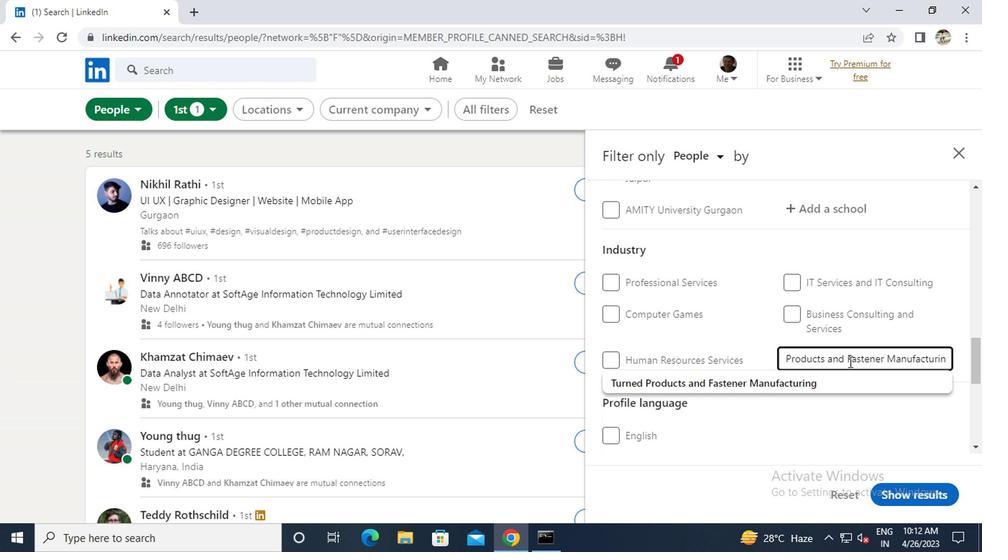 
Action: Mouse moved to (838, 376)
Screenshot: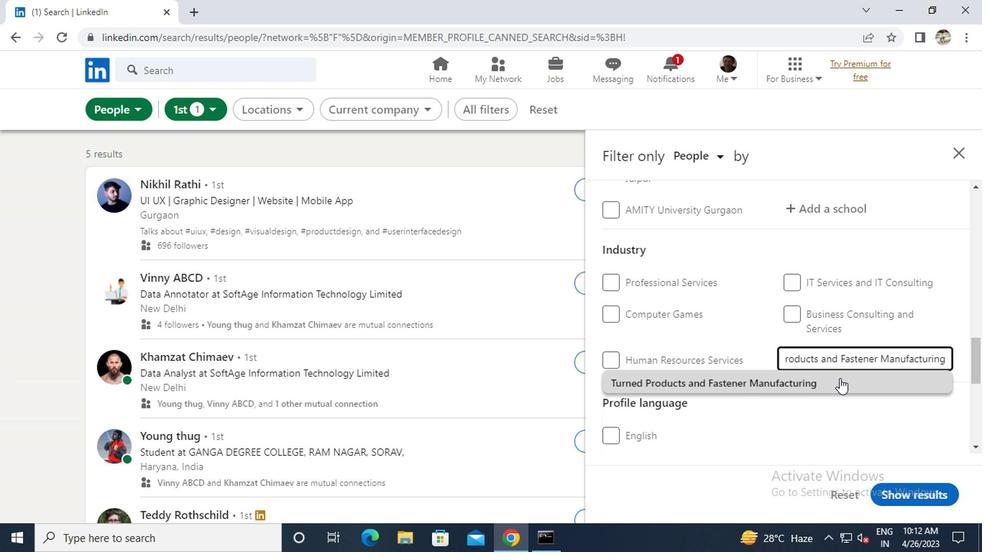 
Action: Mouse pressed left at (838, 376)
Screenshot: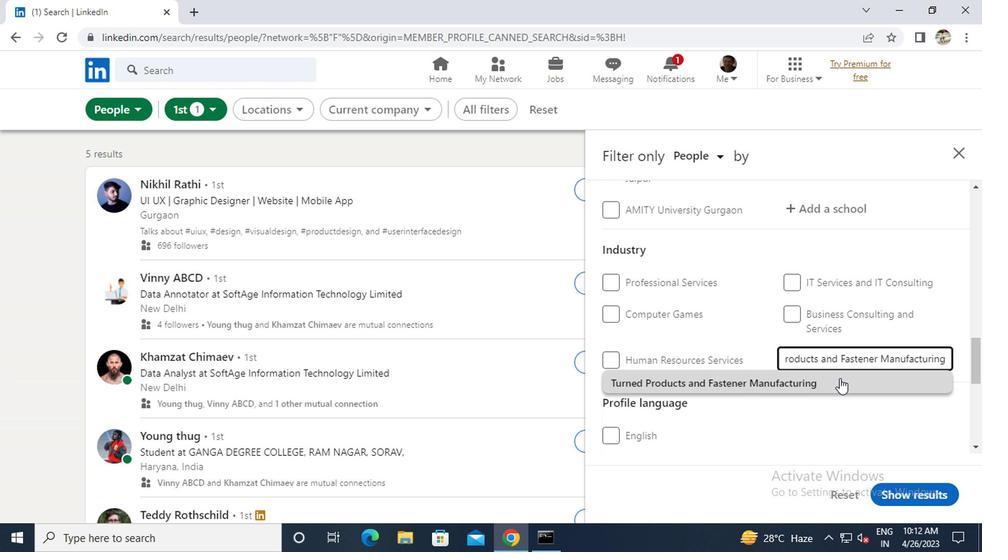 
Action: Mouse scrolled (838, 375) with delta (0, -1)
Screenshot: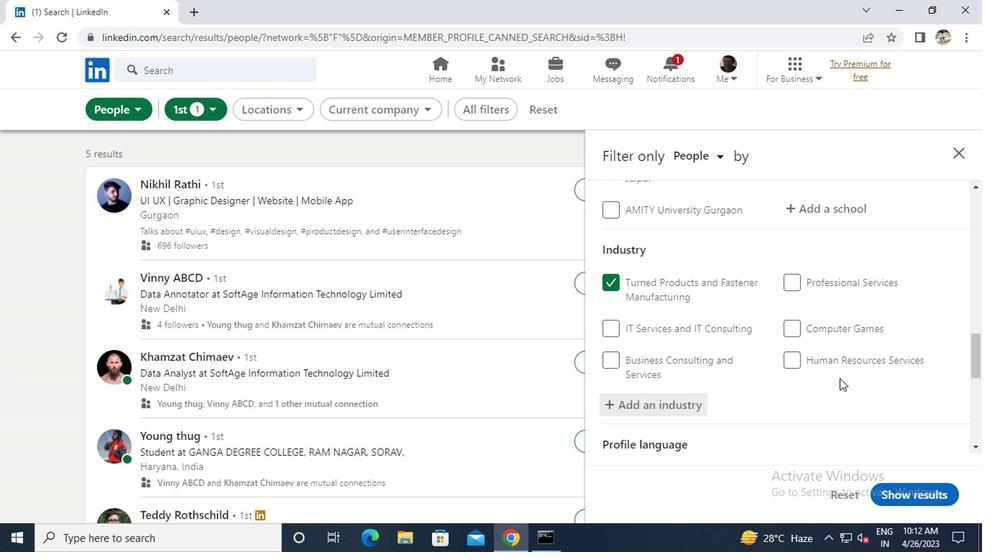 
Action: Mouse scrolled (838, 375) with delta (0, -1)
Screenshot: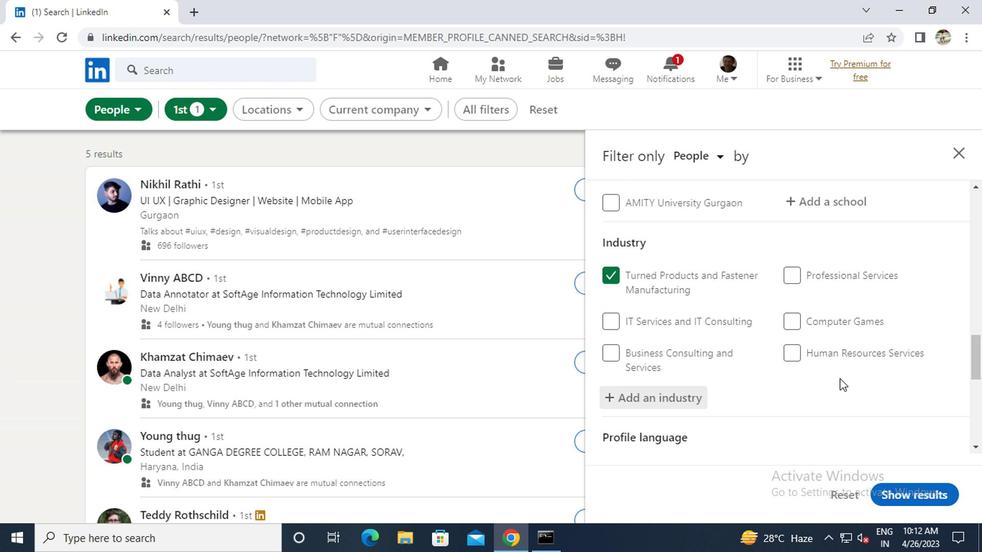 
Action: Mouse scrolled (838, 375) with delta (0, -1)
Screenshot: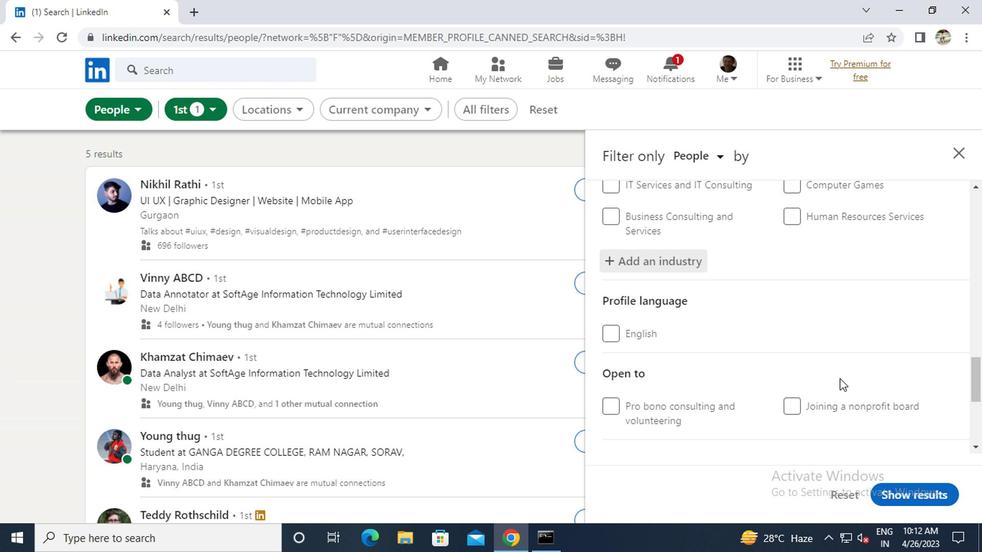 
Action: Mouse scrolled (838, 375) with delta (0, -1)
Screenshot: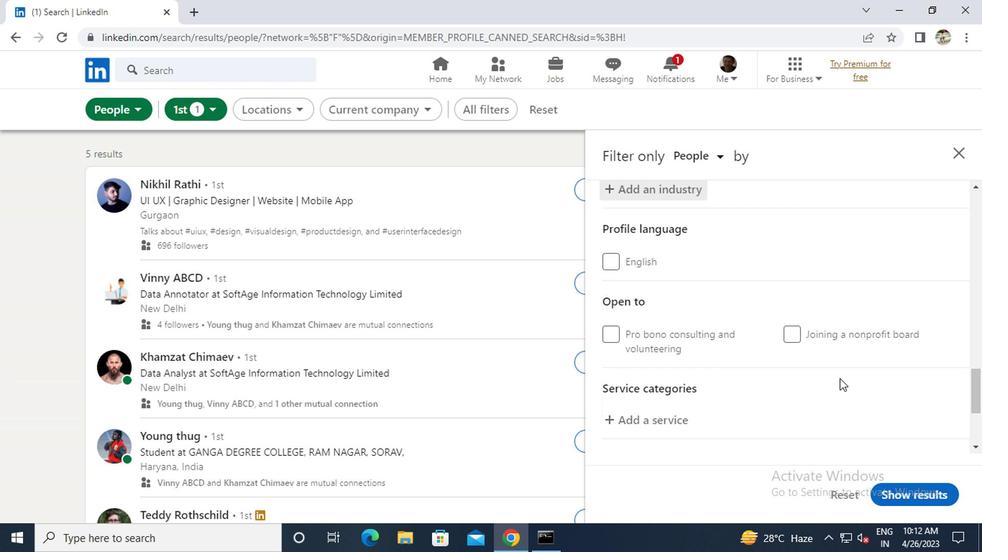 
Action: Mouse moved to (630, 346)
Screenshot: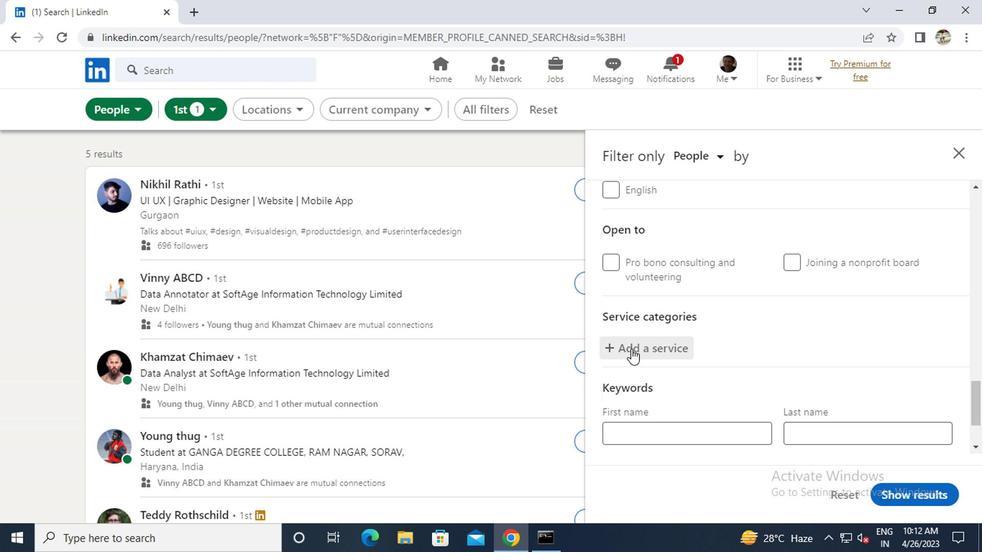 
Action: Mouse pressed left at (630, 346)
Screenshot: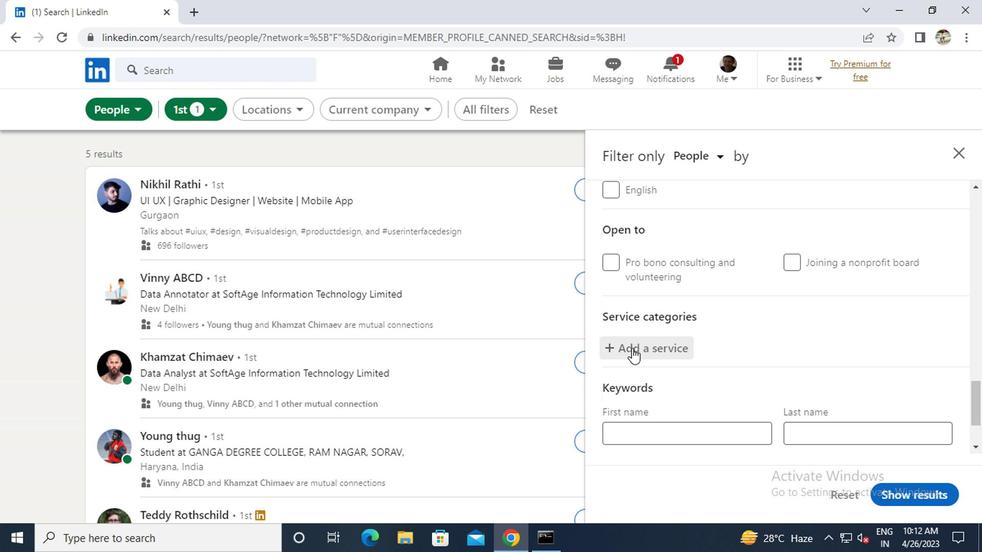 
Action: Key pressed <Key.caps_lock>W<Key.caps_lock>EDDING<Key.space>
Screenshot: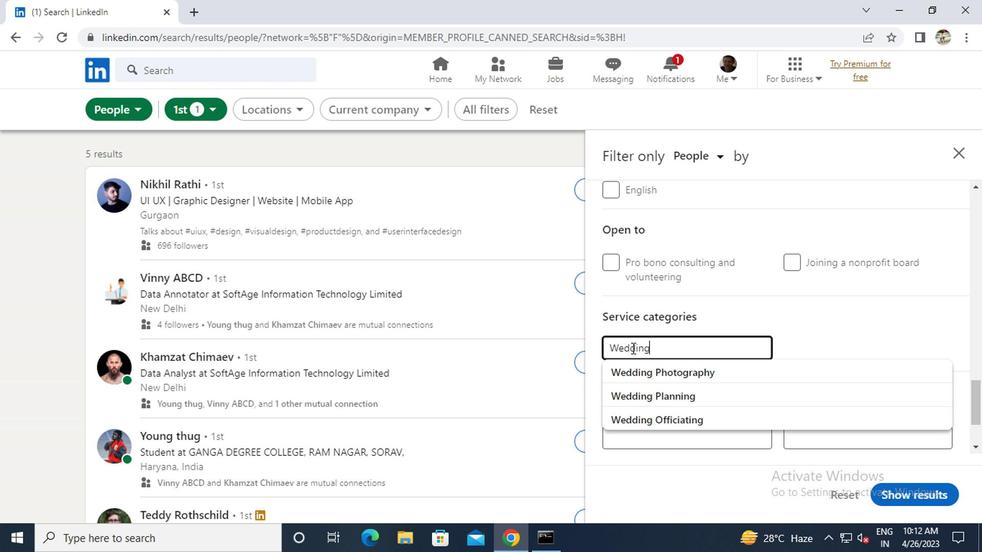 
Action: Mouse moved to (630, 346)
Screenshot: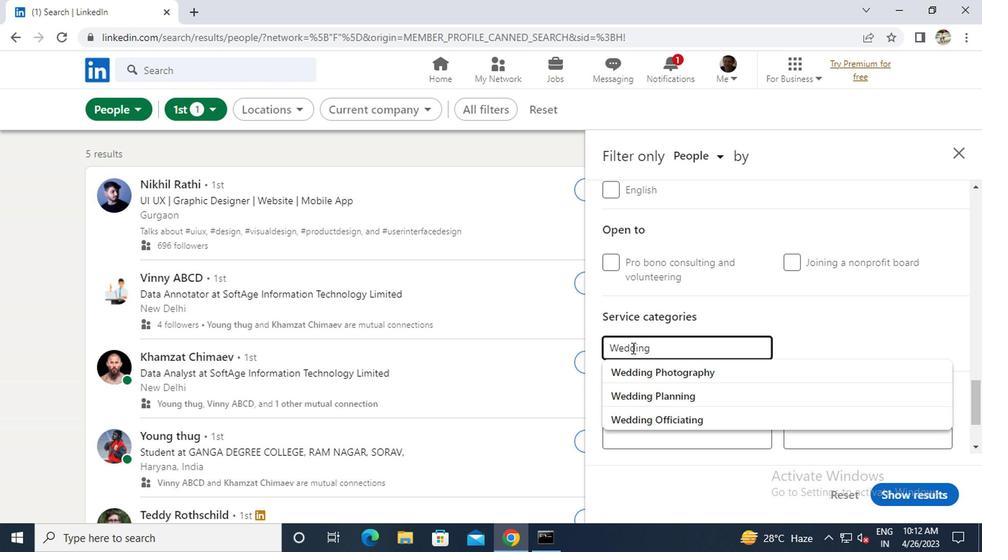 
Action: Key pressed <Key.caps_lock>P<Key.caps_lock>LANNING
Screenshot: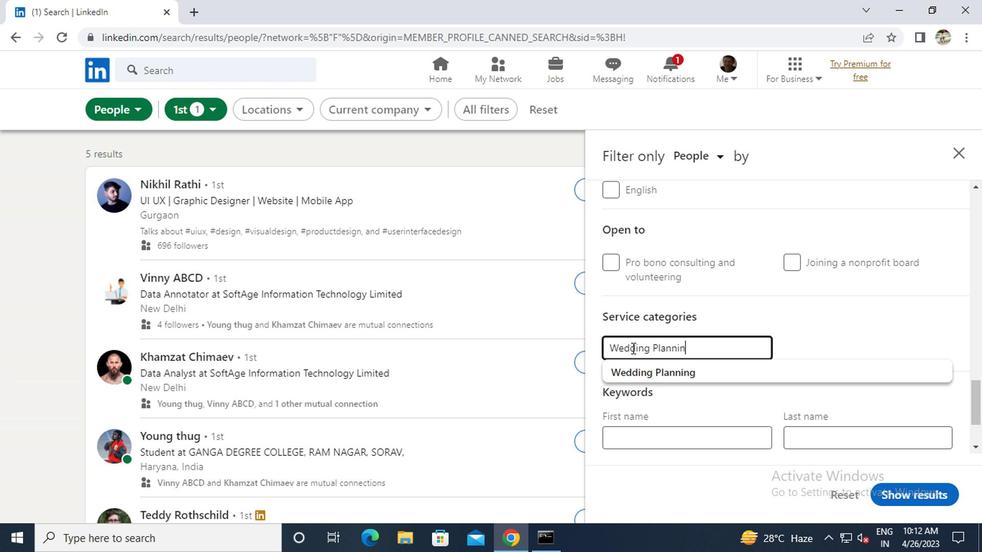 
Action: Mouse moved to (630, 371)
Screenshot: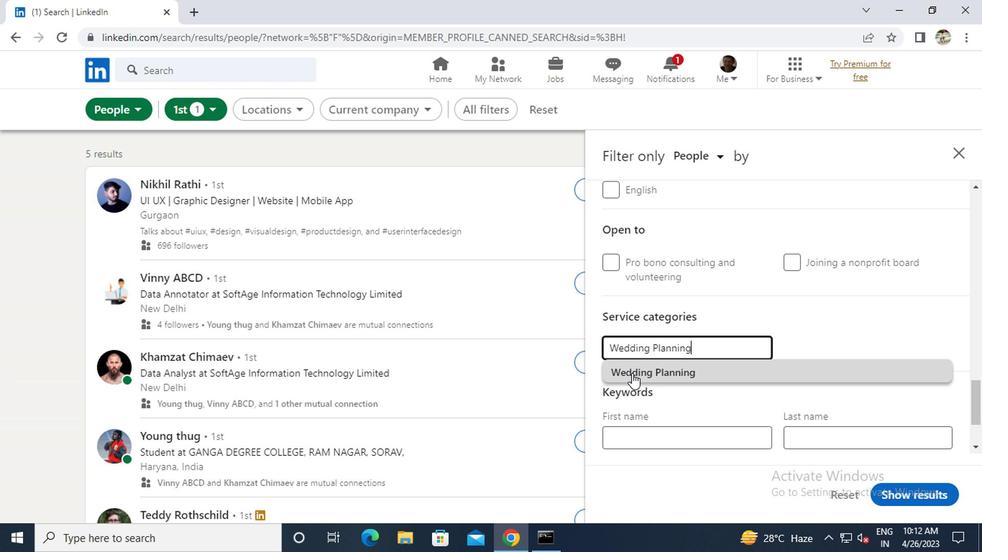 
Action: Mouse pressed left at (630, 371)
Screenshot: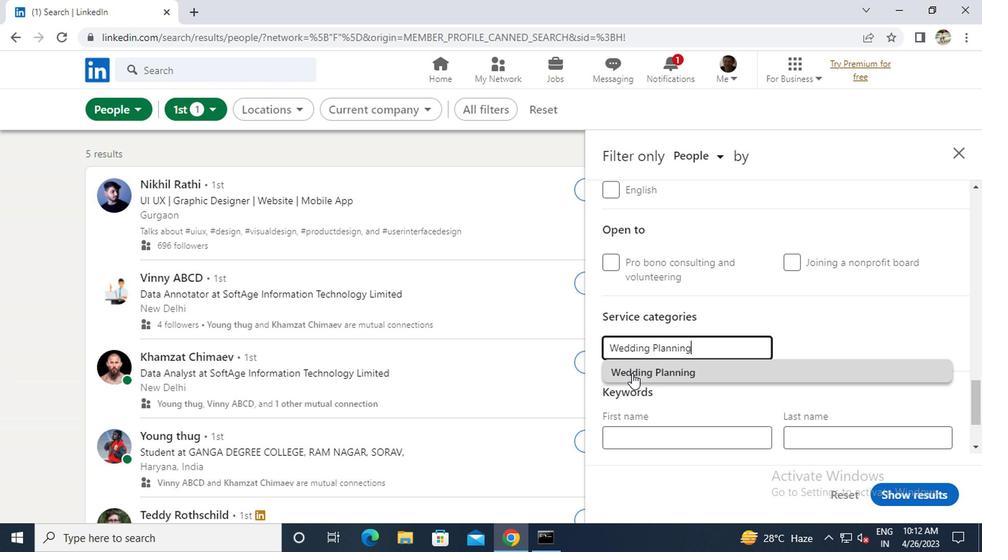 
Action: Mouse scrolled (630, 370) with delta (0, -1)
Screenshot: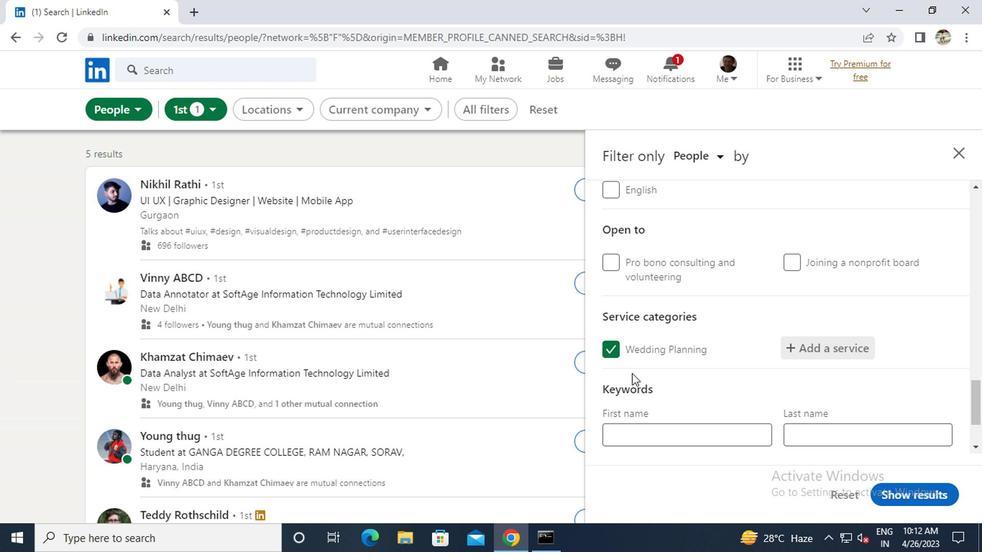 
Action: Mouse scrolled (630, 370) with delta (0, -1)
Screenshot: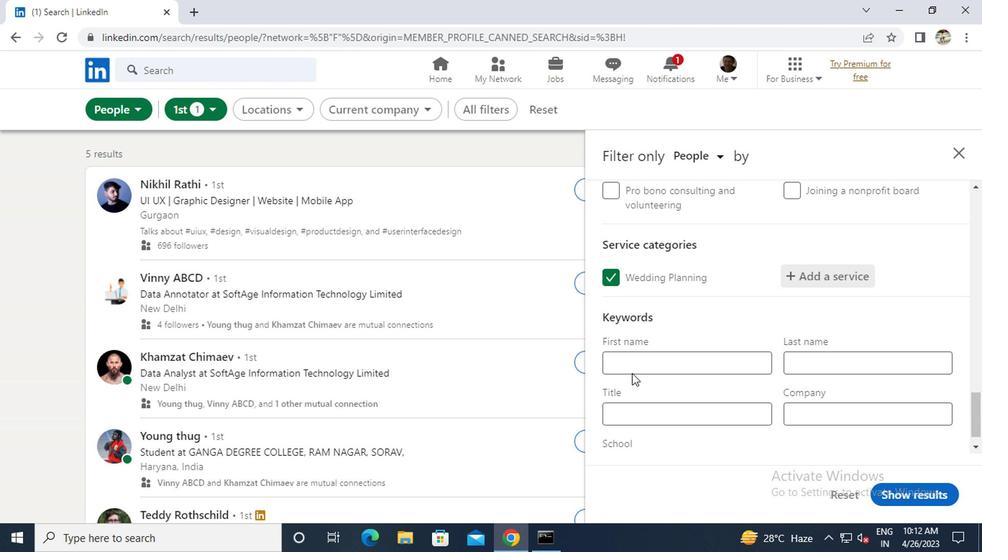 
Action: Mouse moved to (630, 383)
Screenshot: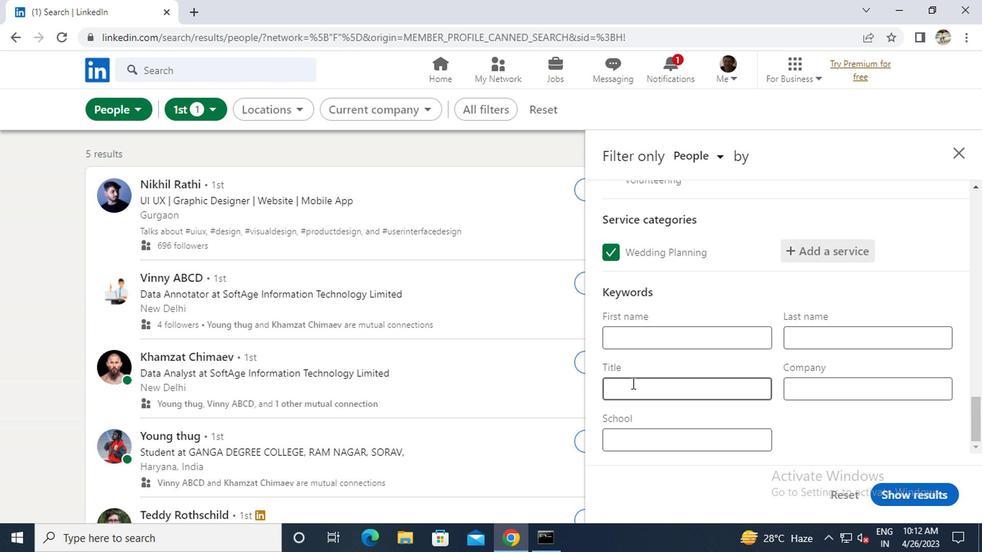 
Action: Mouse pressed left at (630, 383)
Screenshot: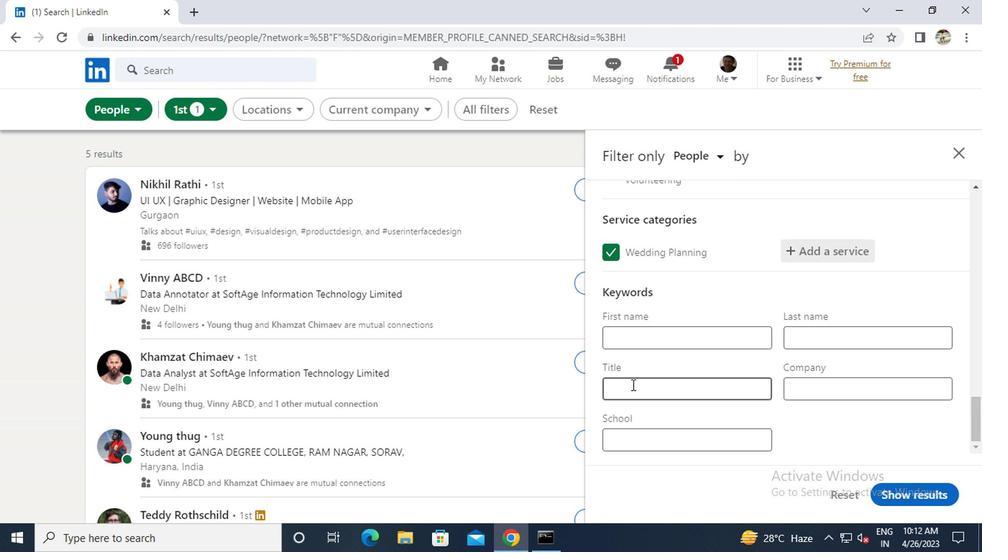 
Action: Key pressed <Key.caps_lock>C<Key.caps_lock>LIENT<Key.space><Key.caps_lock>S<Key.caps_lock>ERVICE<Key.space><Key.caps_lock>S<Key.caps_lock>PECIALIST
Screenshot: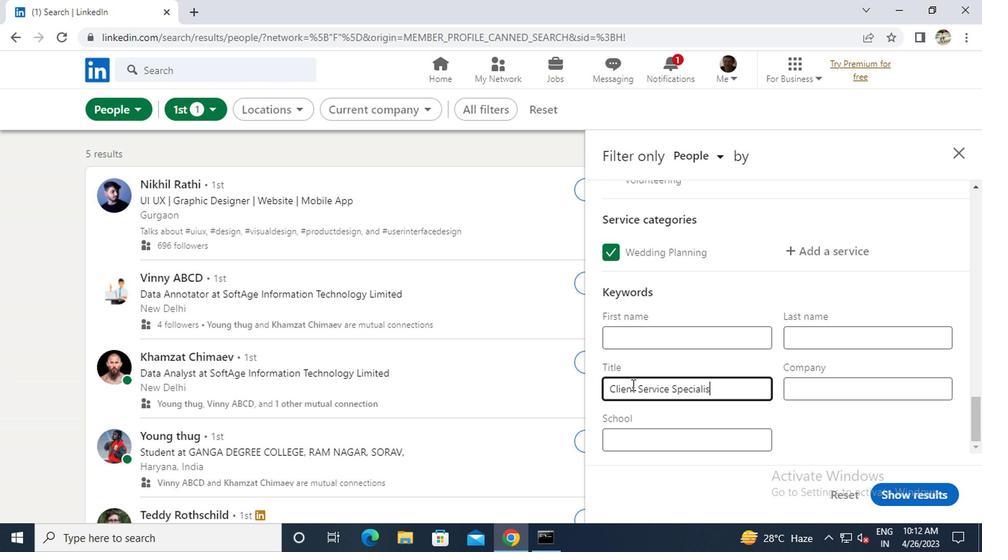 
Action: Mouse moved to (910, 499)
Screenshot: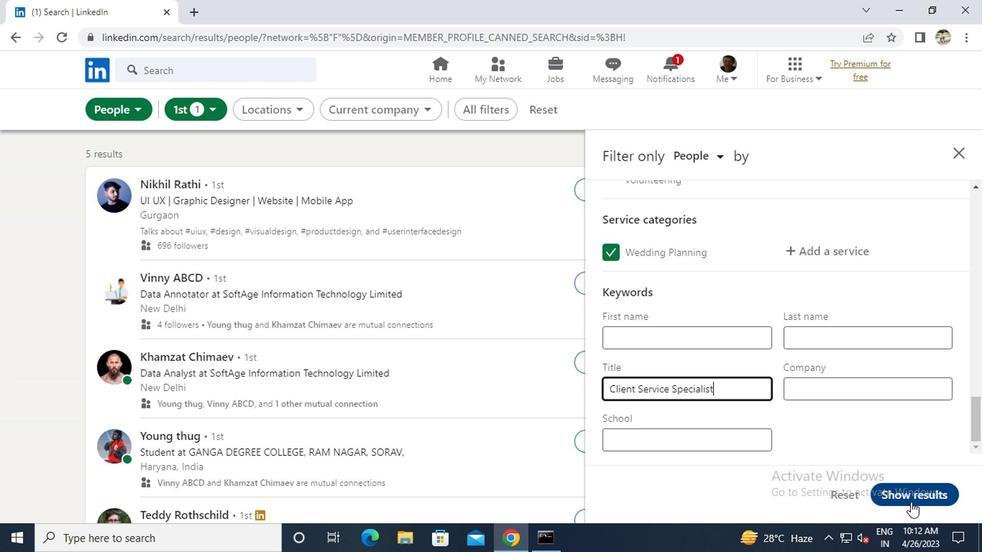 
Action: Mouse pressed left at (910, 499)
Screenshot: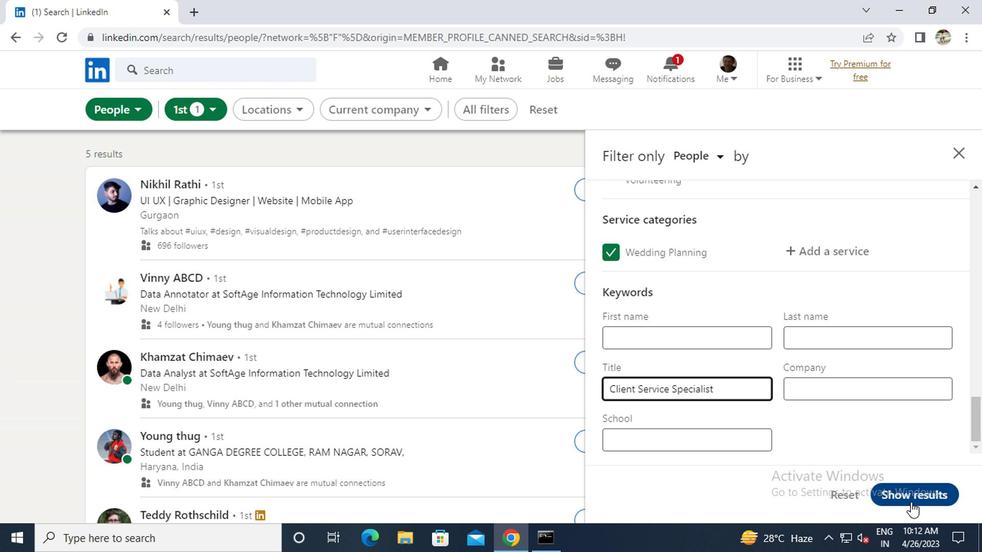 
